 Task: Open Card Animal Rights Review in Board Product Feedback Collection and Analysis to Workspace Employee Assistance Programs and add a team member Softage.1@softage.net, a label Yellow, a checklist Hydroelectric Power, an attachment from your google drive, a color Yellow and finally, add a card description 'Plan and execute company team-building conference with team-building activities on creativity and innovation' and a comment 'Let us approach this task with a sense of urgency and importance, recognizing its impact on the overall project.'. Add a start date 'Jan 05, 1900' with a due date 'Jan 12, 1900'
Action: Mouse moved to (80, 285)
Screenshot: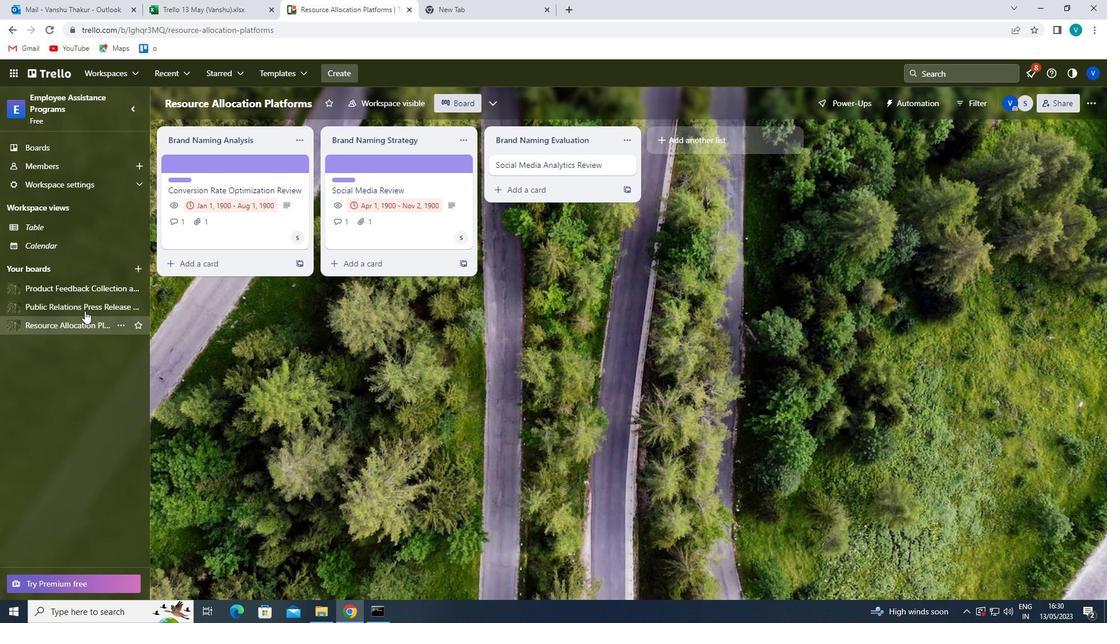 
Action: Mouse pressed left at (80, 285)
Screenshot: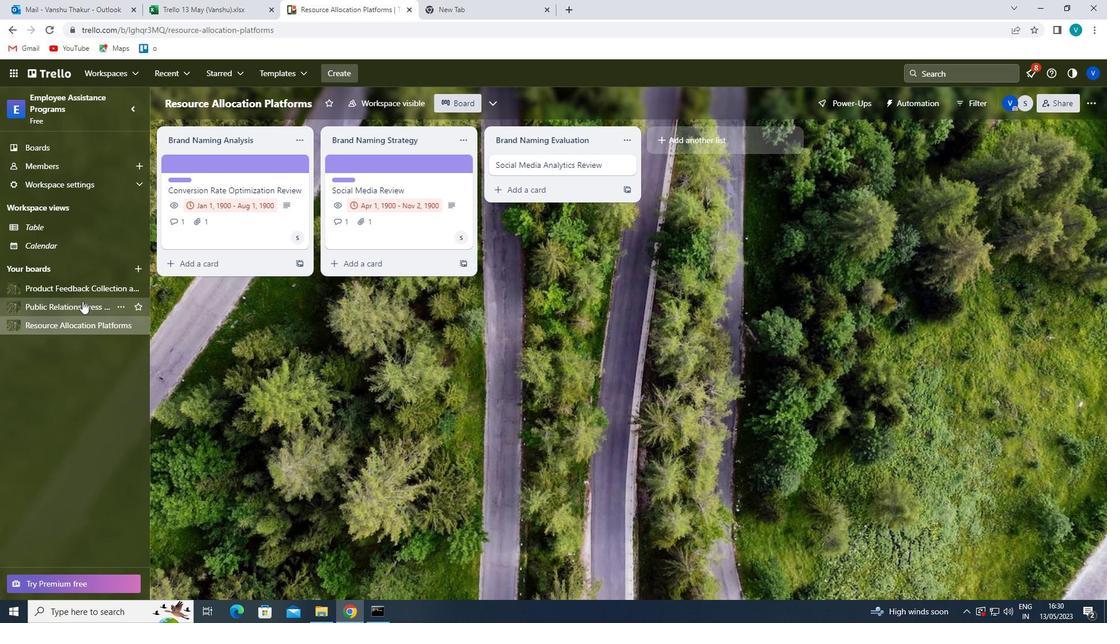
Action: Mouse moved to (407, 159)
Screenshot: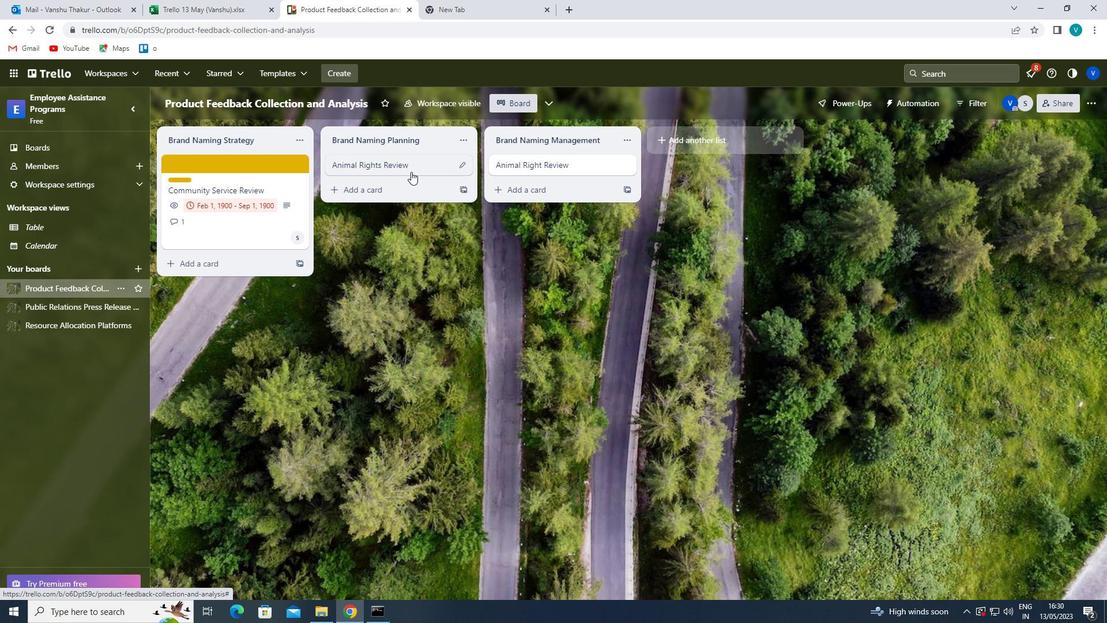 
Action: Mouse pressed left at (407, 159)
Screenshot: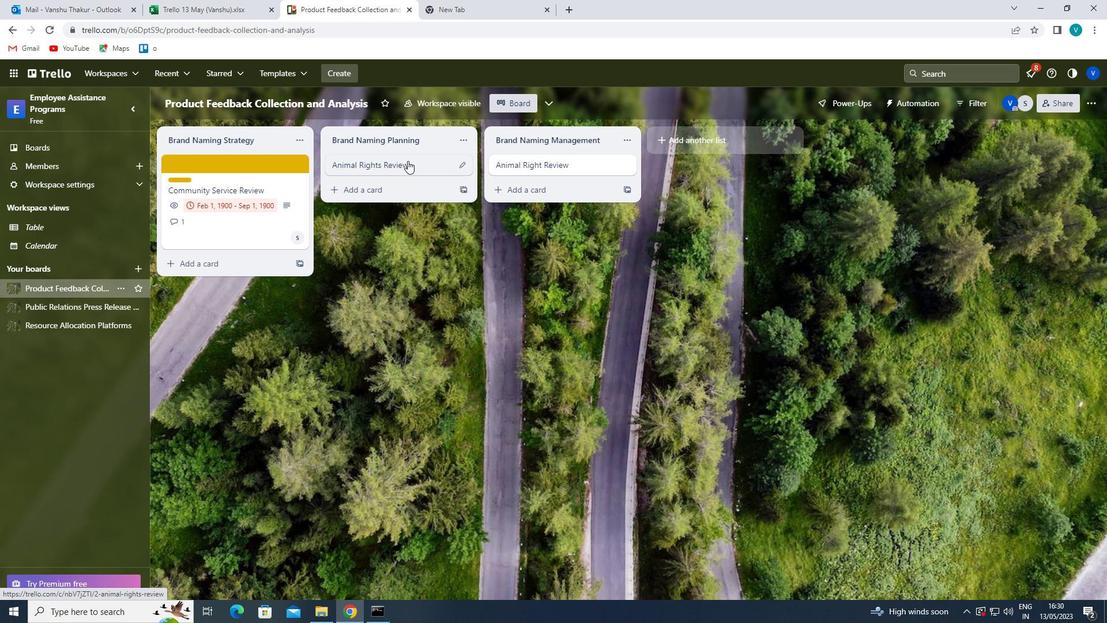 
Action: Mouse moved to (684, 200)
Screenshot: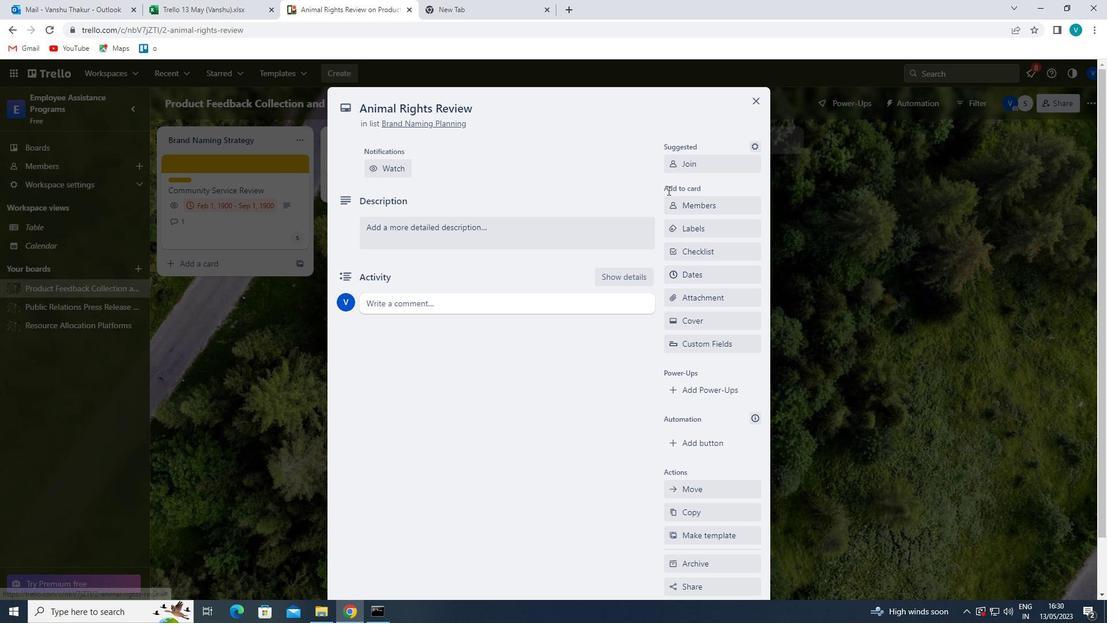 
Action: Mouse pressed left at (684, 200)
Screenshot: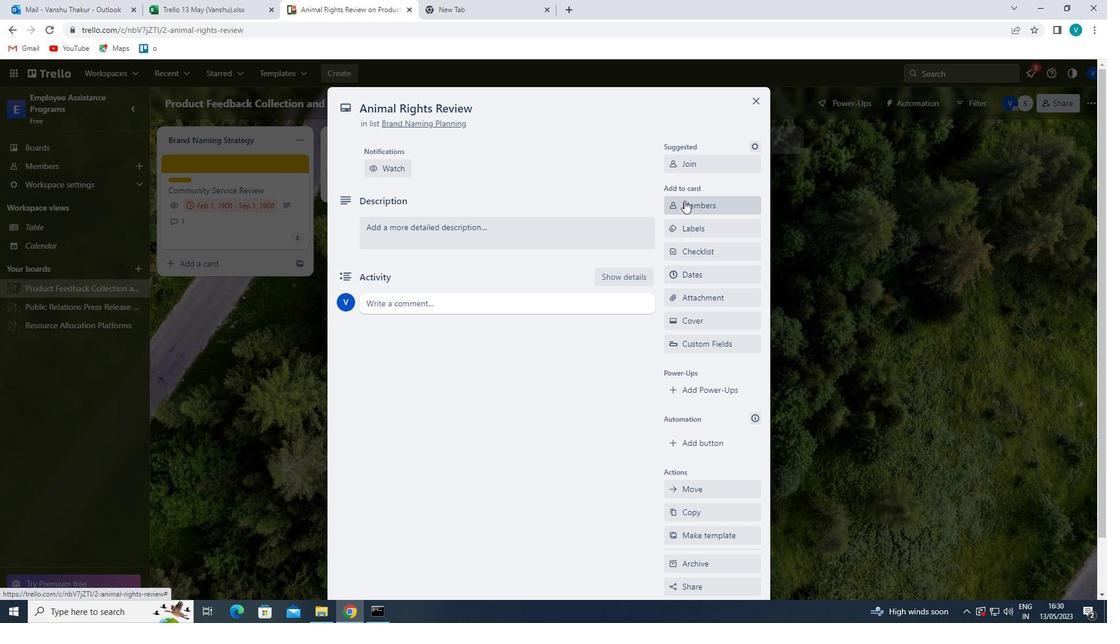 
Action: Mouse moved to (682, 249)
Screenshot: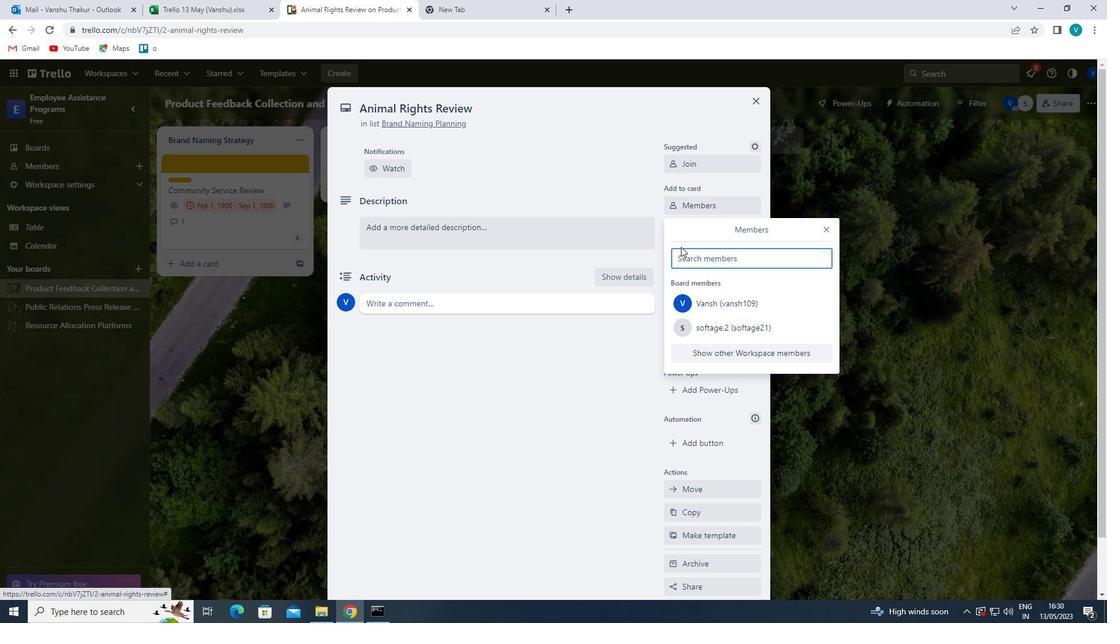 
Action: Mouse pressed left at (682, 249)
Screenshot: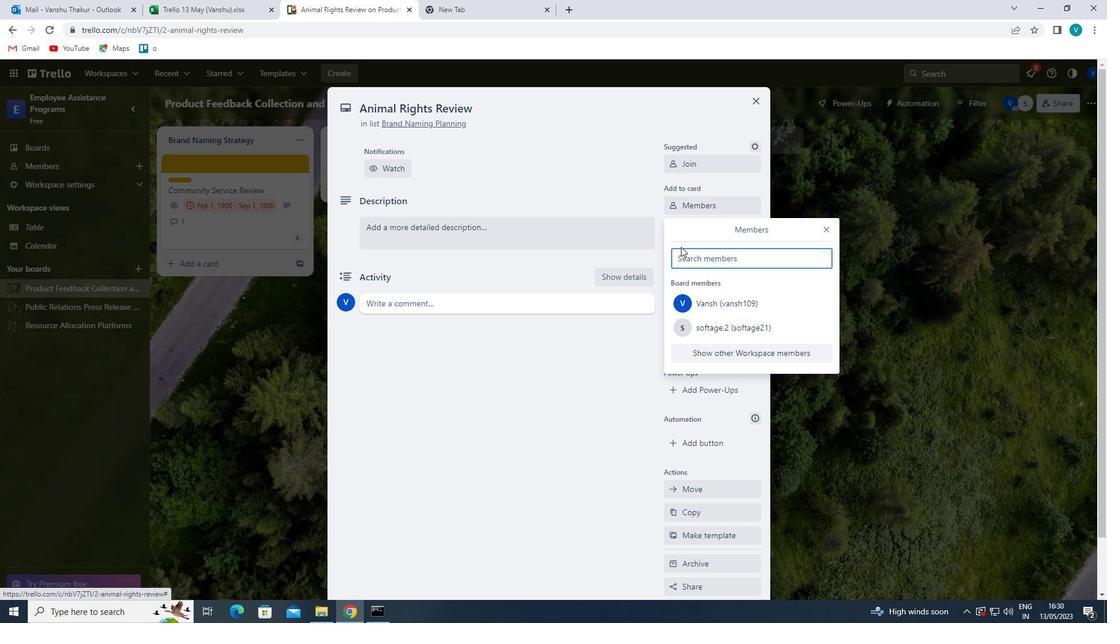 
Action: Key pressed <Key.shift>SOFT
Screenshot: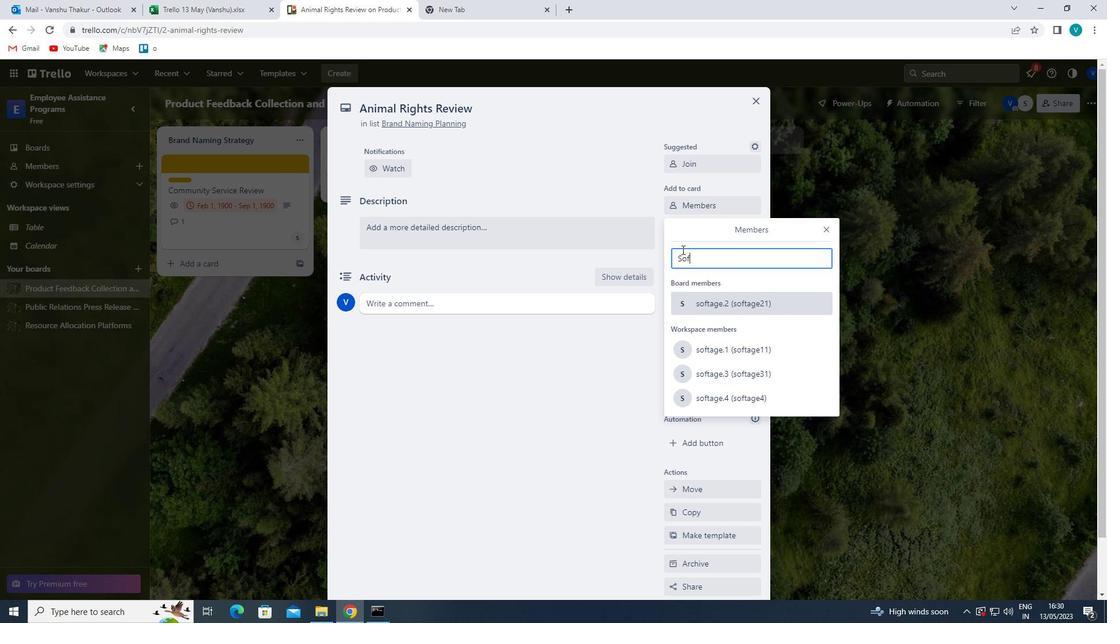 
Action: Mouse moved to (707, 344)
Screenshot: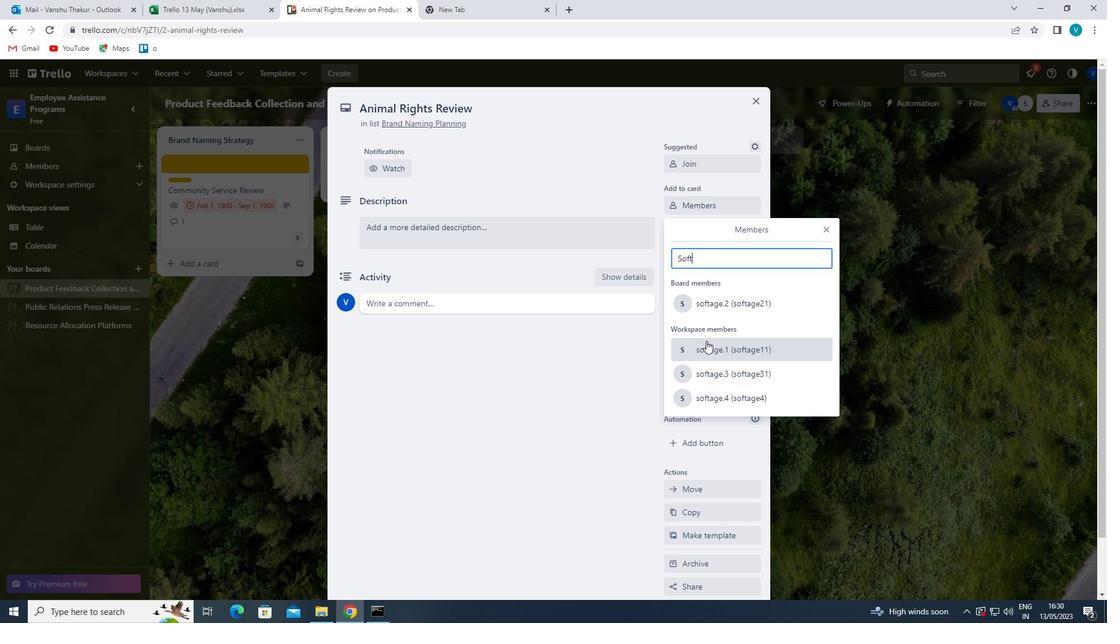 
Action: Mouse pressed left at (707, 344)
Screenshot: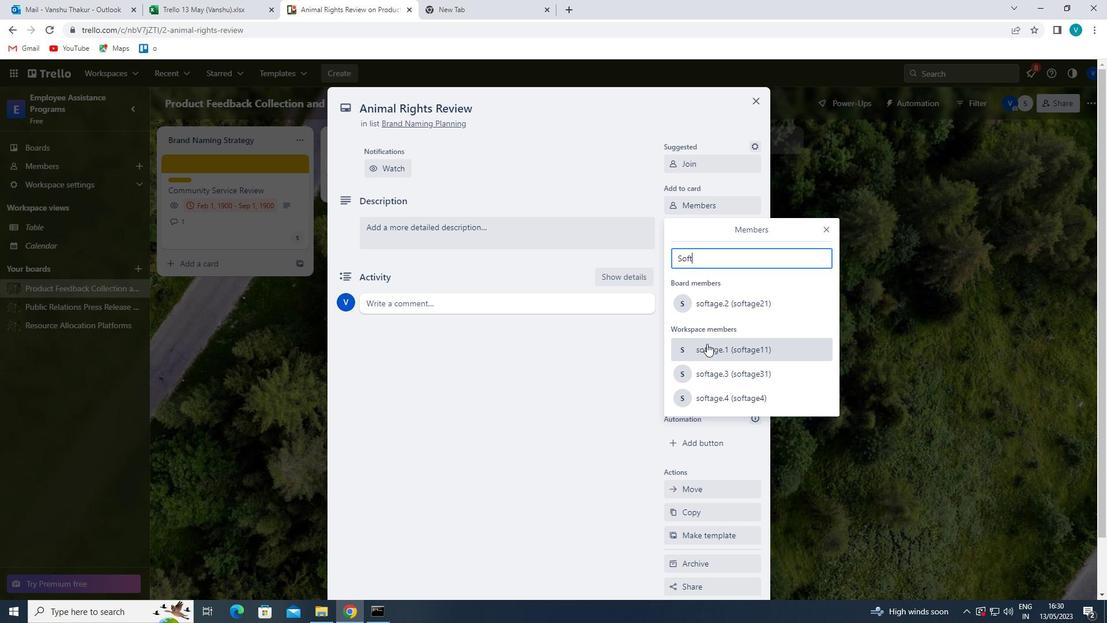 
Action: Mouse moved to (826, 226)
Screenshot: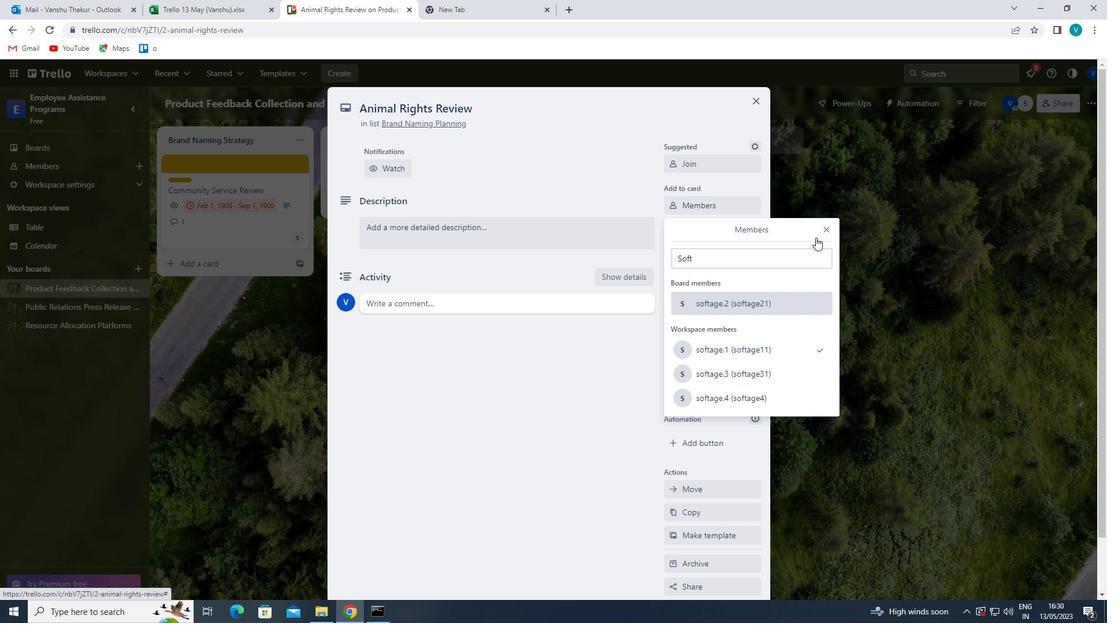
Action: Mouse pressed left at (826, 226)
Screenshot: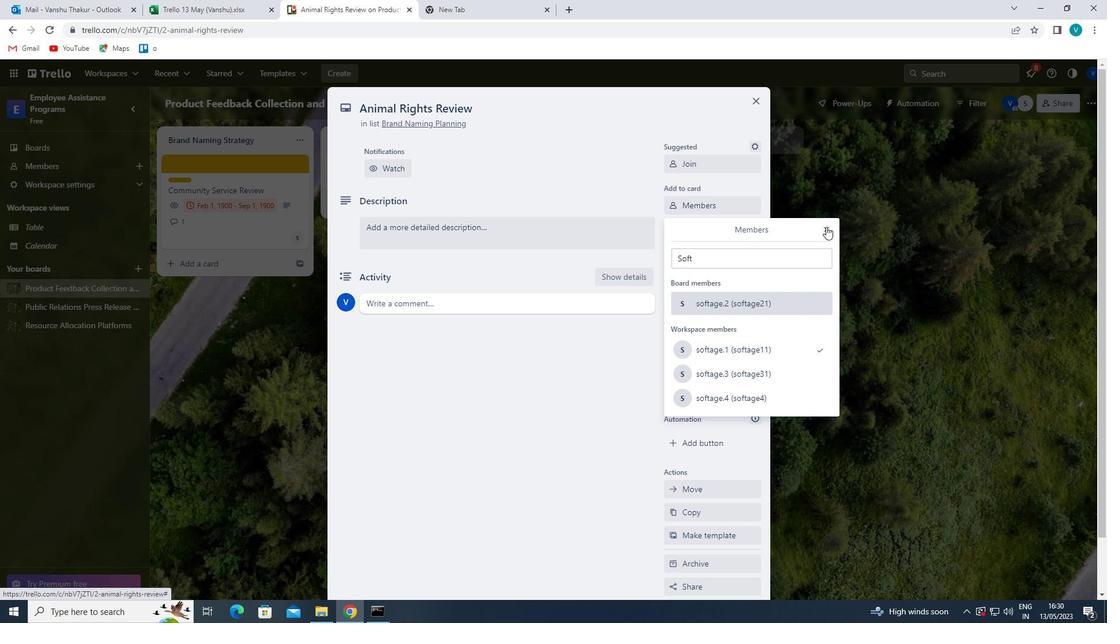 
Action: Mouse moved to (717, 226)
Screenshot: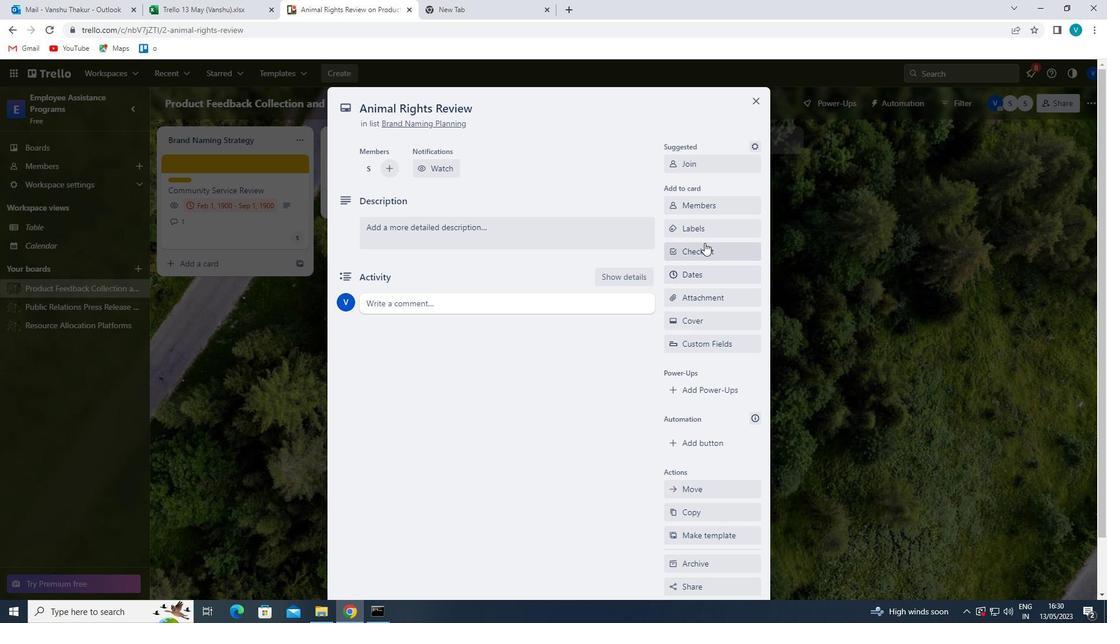 
Action: Mouse pressed left at (717, 226)
Screenshot: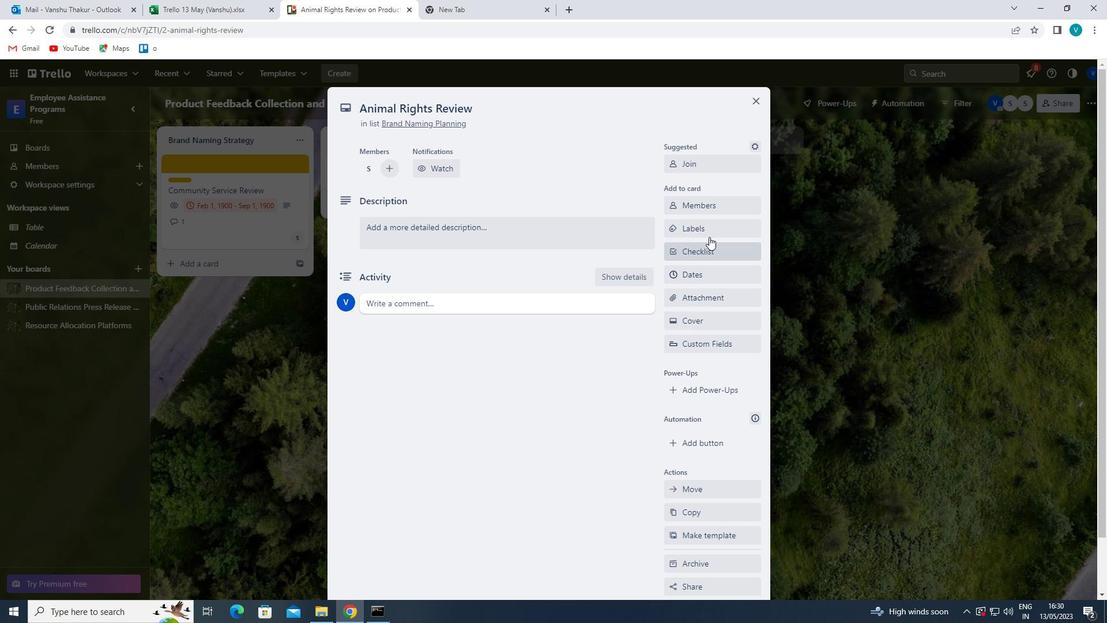 
Action: Mouse moved to (714, 345)
Screenshot: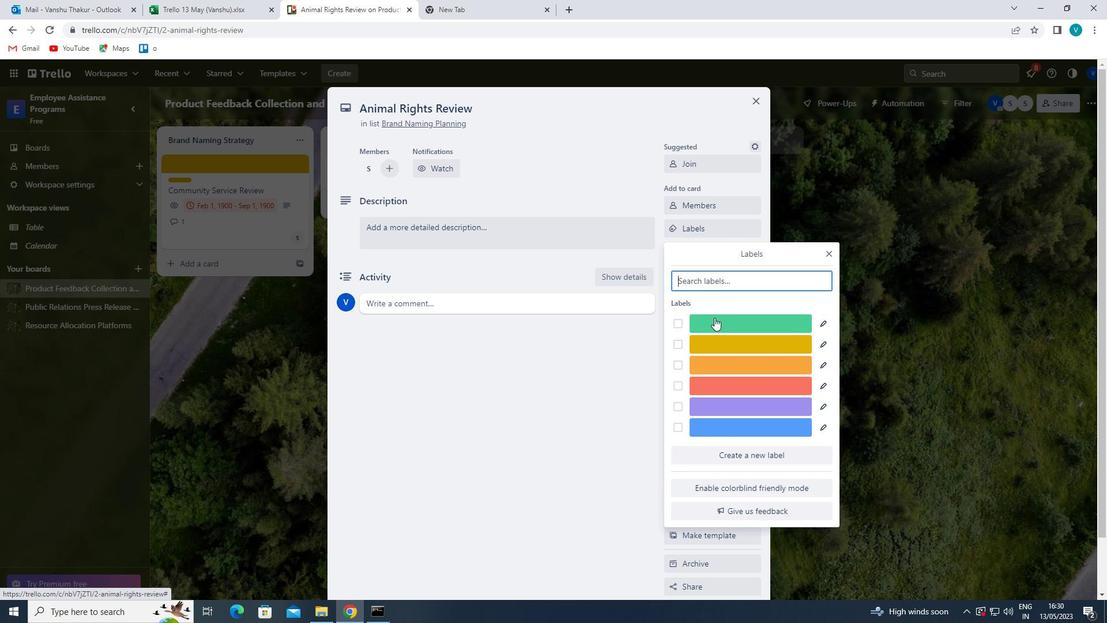 
Action: Mouse pressed left at (714, 345)
Screenshot: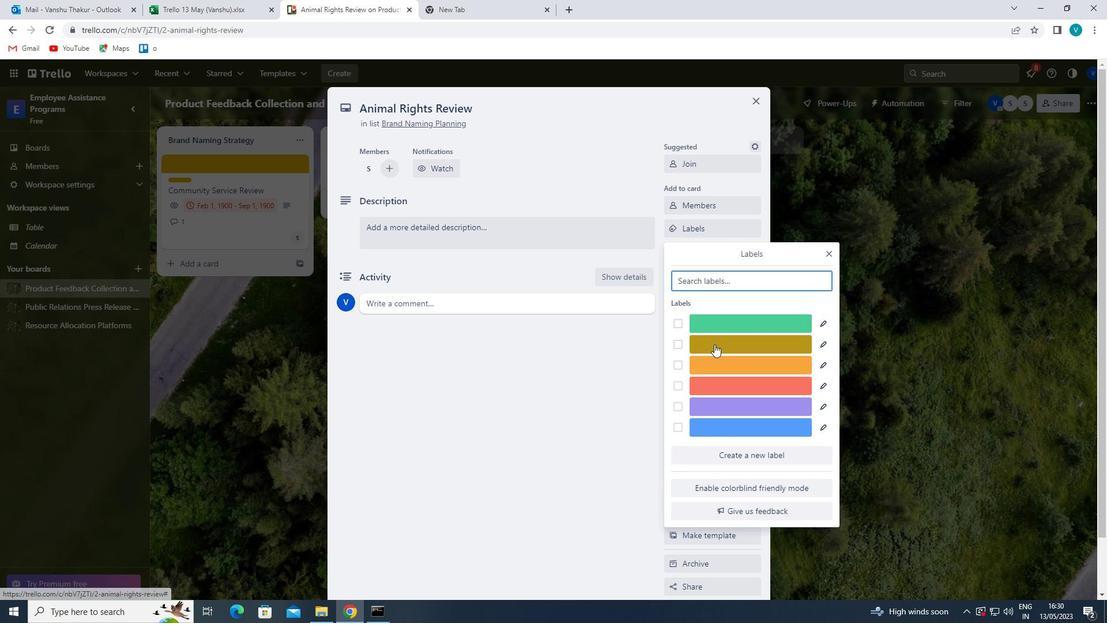
Action: Mouse moved to (829, 254)
Screenshot: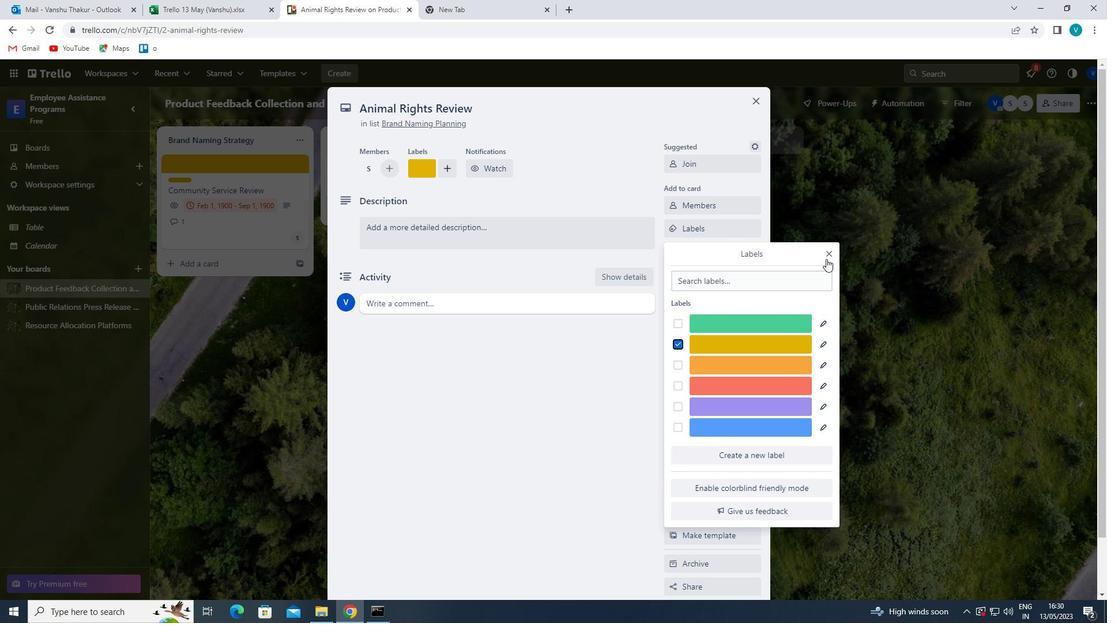 
Action: Mouse pressed left at (829, 254)
Screenshot: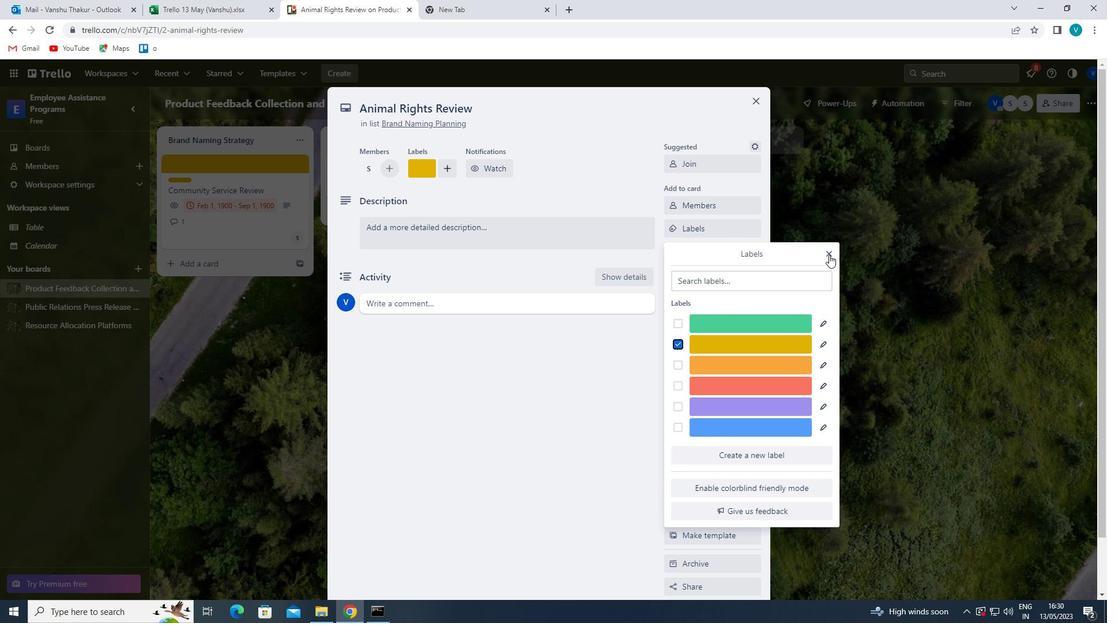 
Action: Mouse moved to (713, 252)
Screenshot: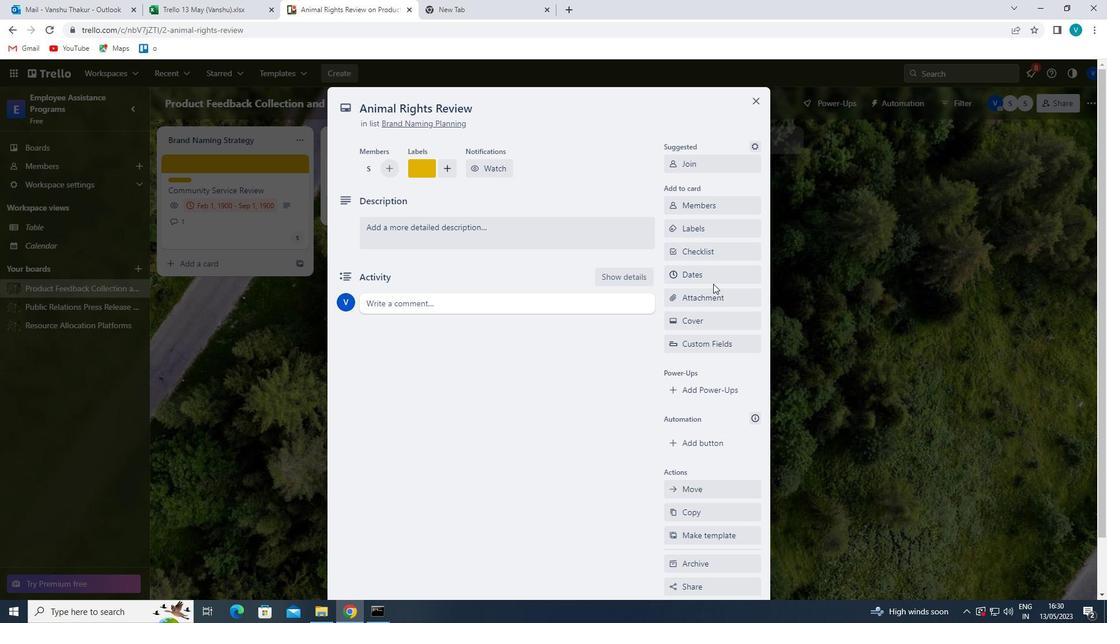 
Action: Mouse pressed left at (713, 252)
Screenshot: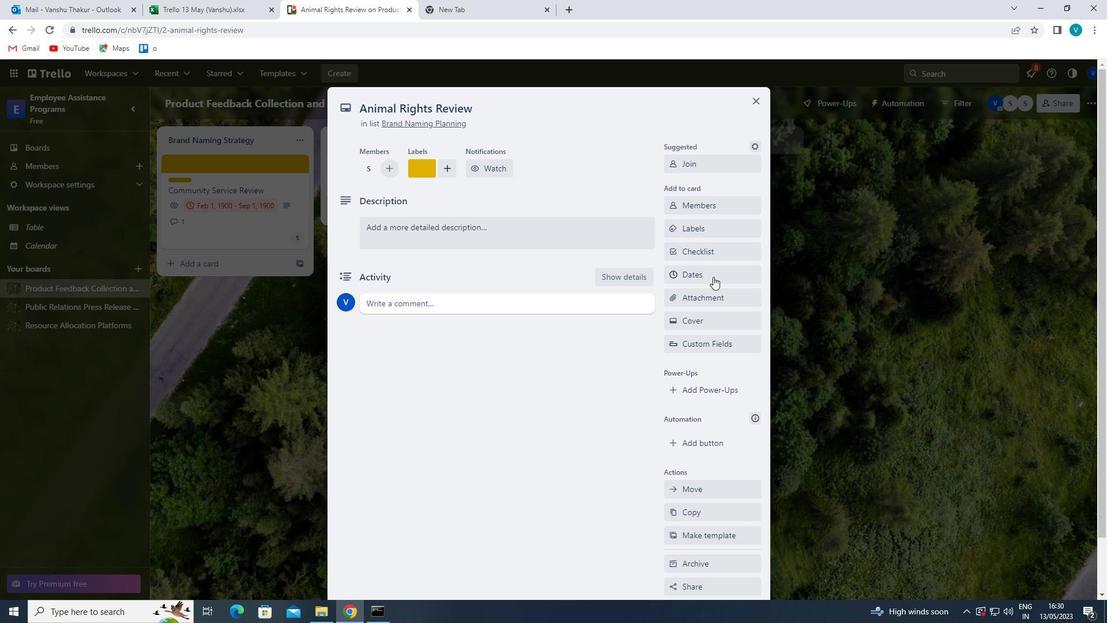 
Action: Mouse moved to (624, 308)
Screenshot: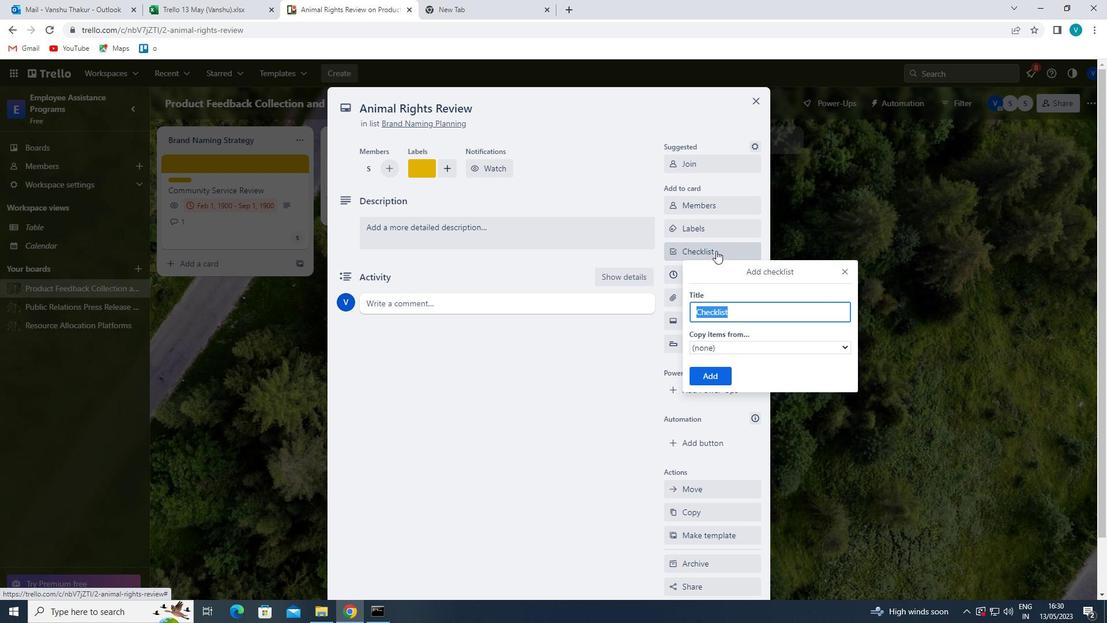 
Action: Key pressed <Key.shift>H
Screenshot: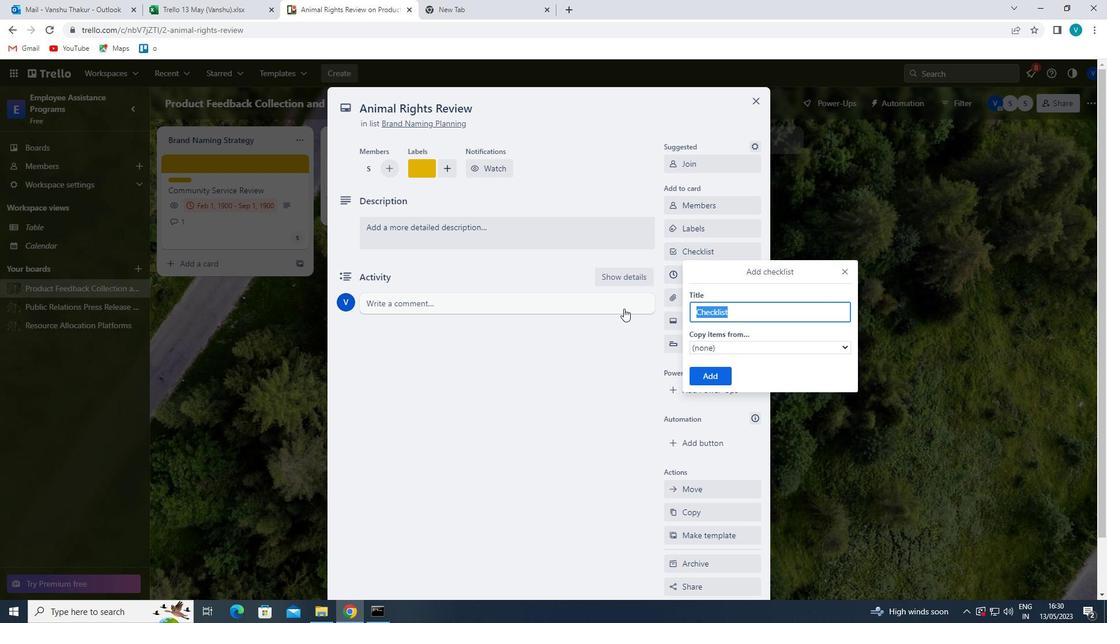
Action: Mouse moved to (773, 385)
Screenshot: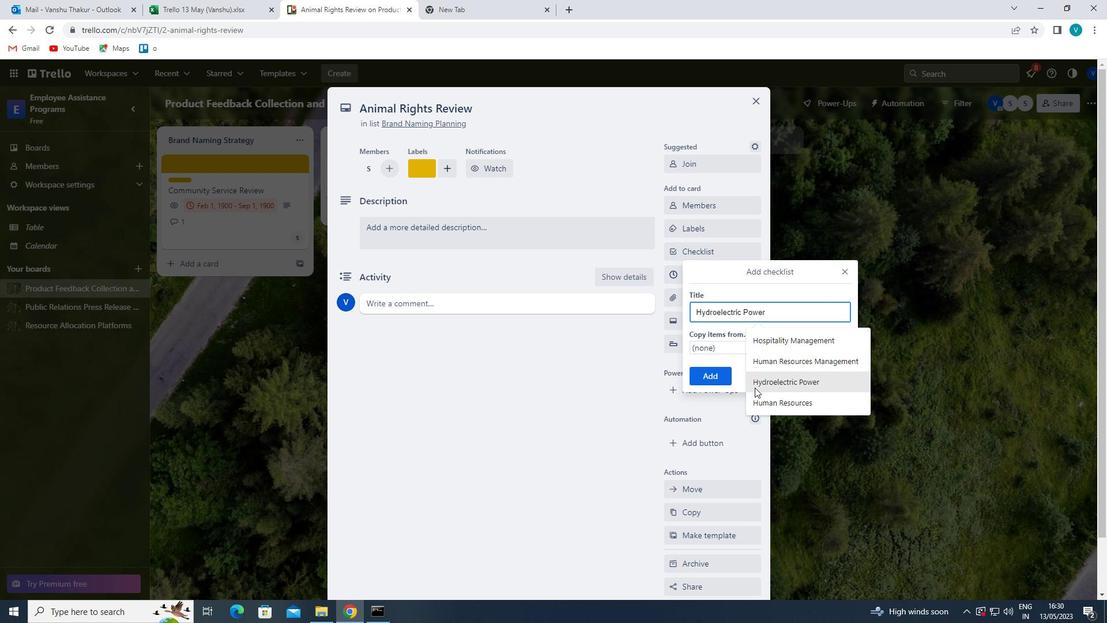 
Action: Mouse pressed left at (773, 385)
Screenshot: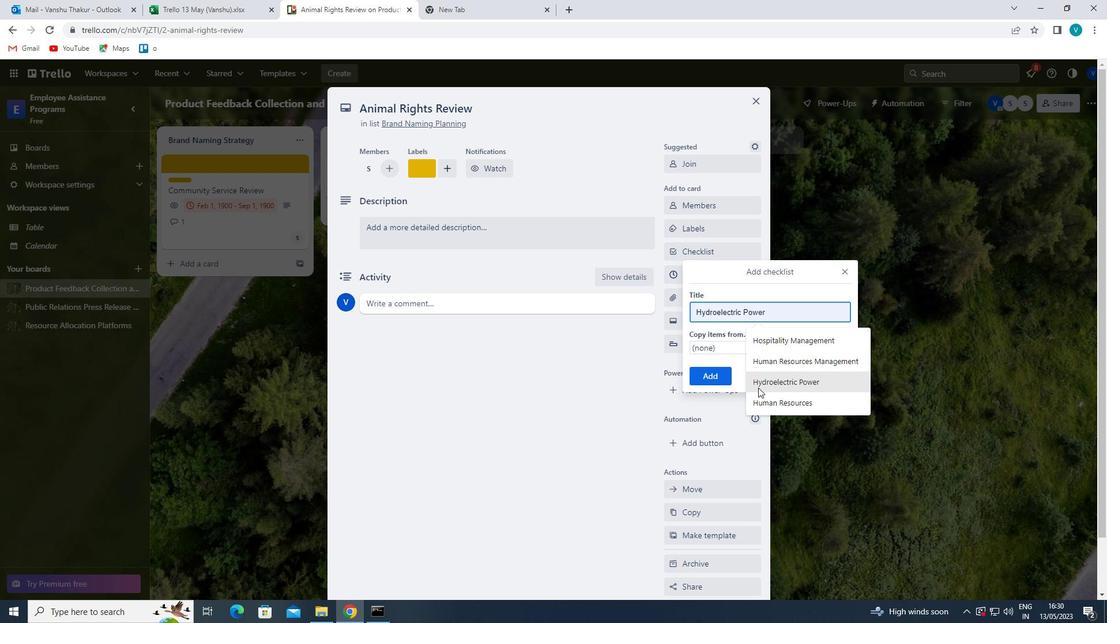 
Action: Mouse moved to (842, 269)
Screenshot: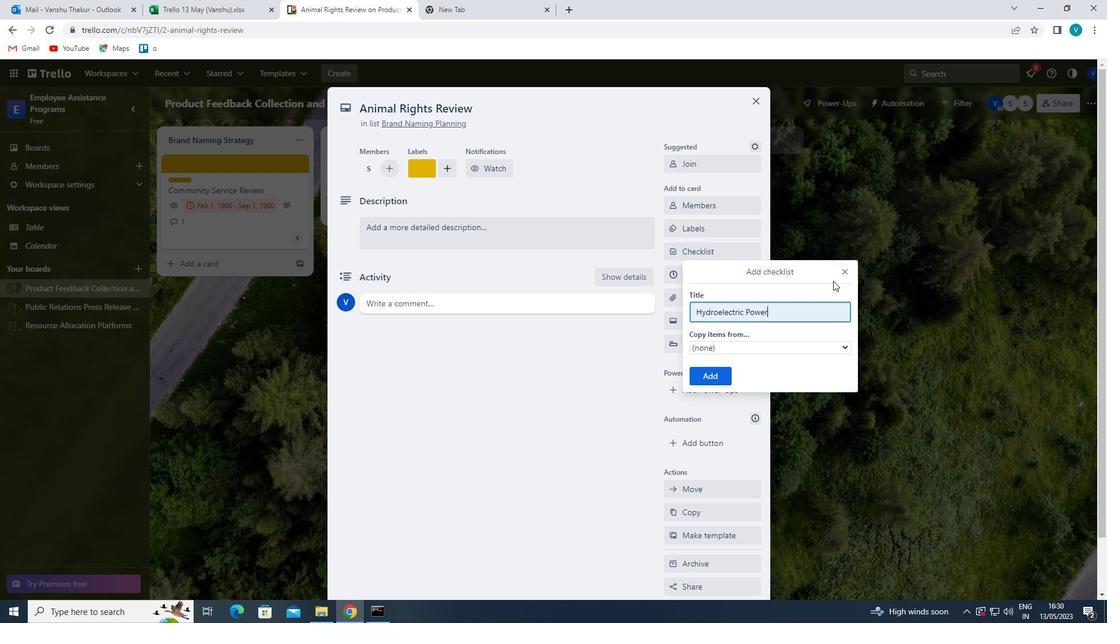 
Action: Mouse pressed left at (842, 269)
Screenshot: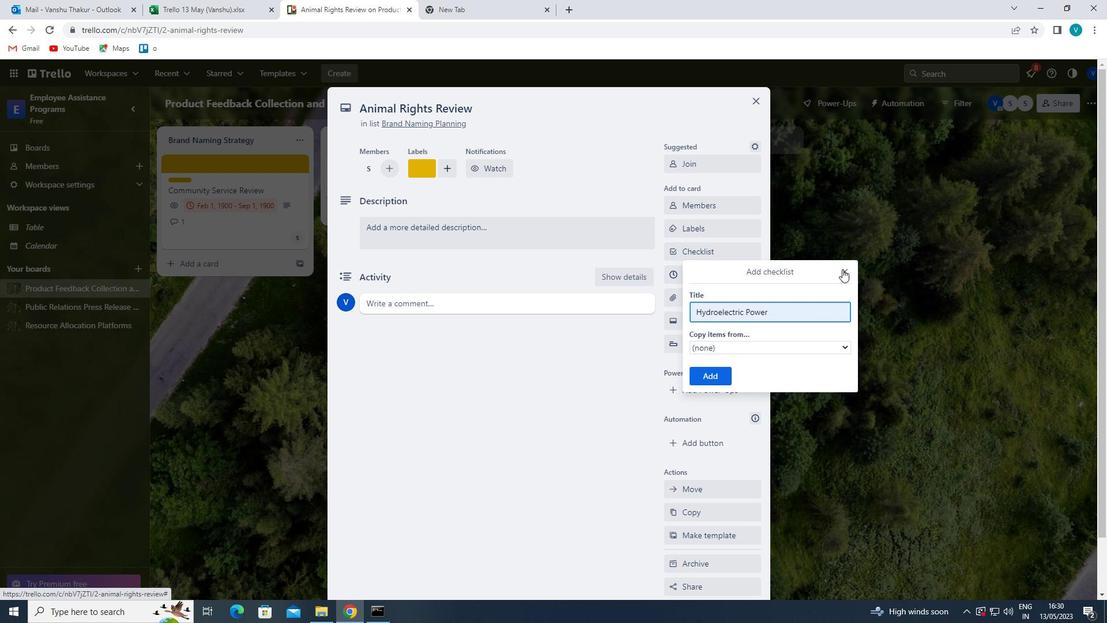 
Action: Mouse moved to (730, 294)
Screenshot: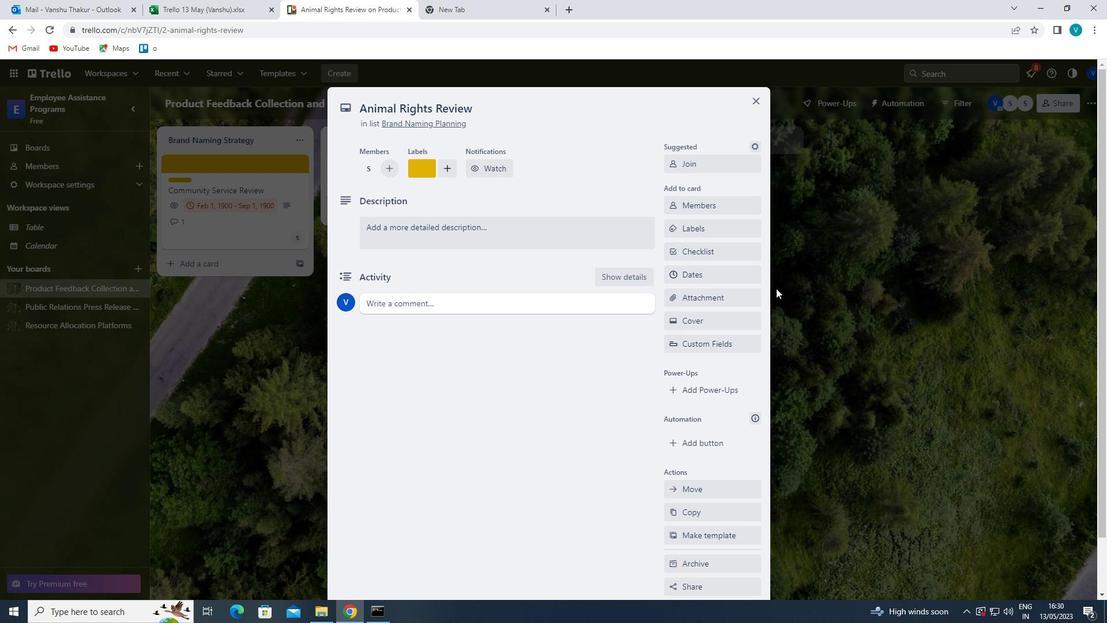
Action: Mouse pressed left at (730, 294)
Screenshot: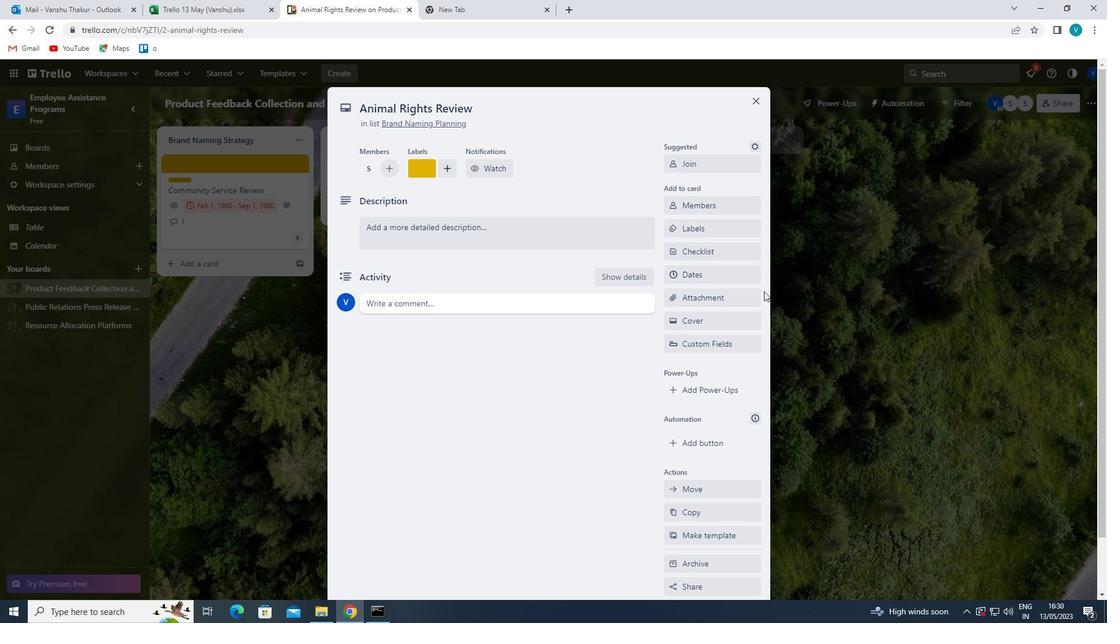 
Action: Mouse moved to (687, 382)
Screenshot: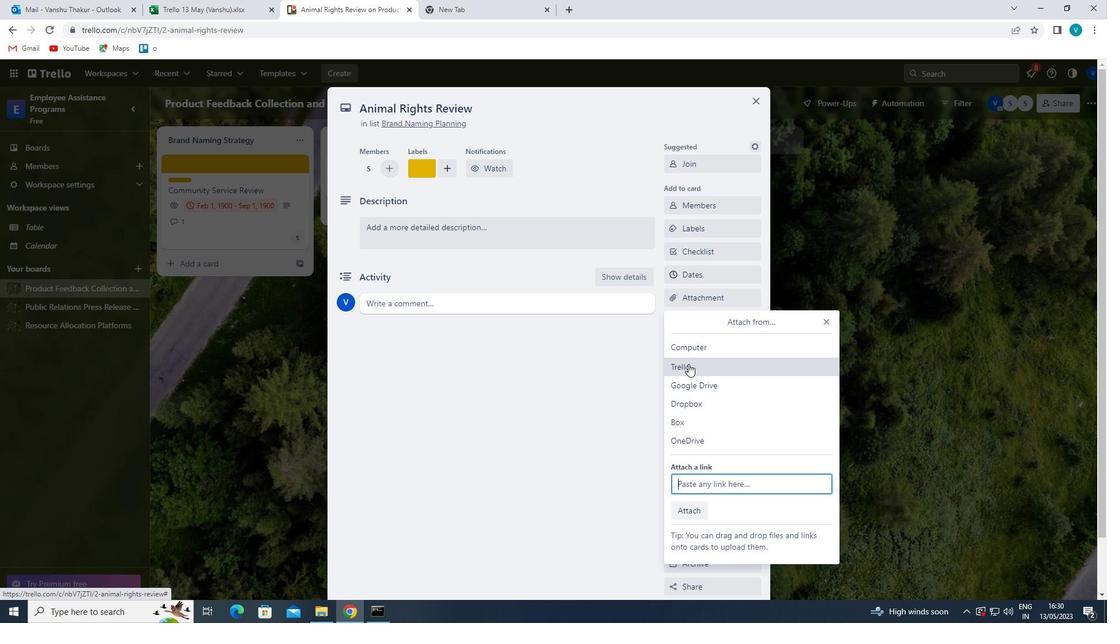 
Action: Mouse pressed left at (687, 382)
Screenshot: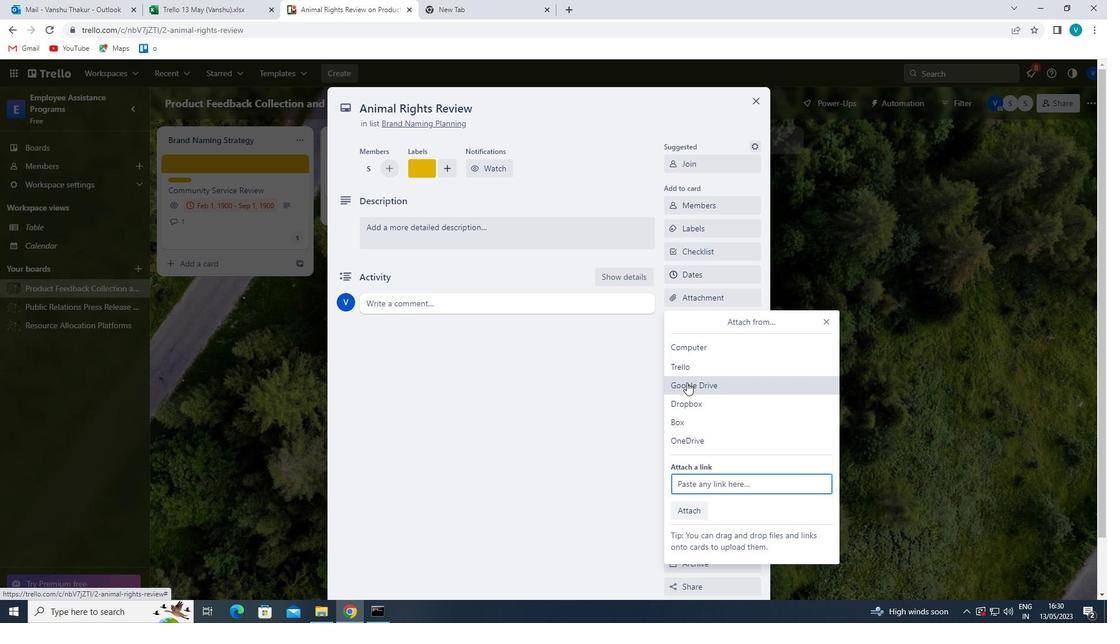 
Action: Mouse moved to (639, 331)
Screenshot: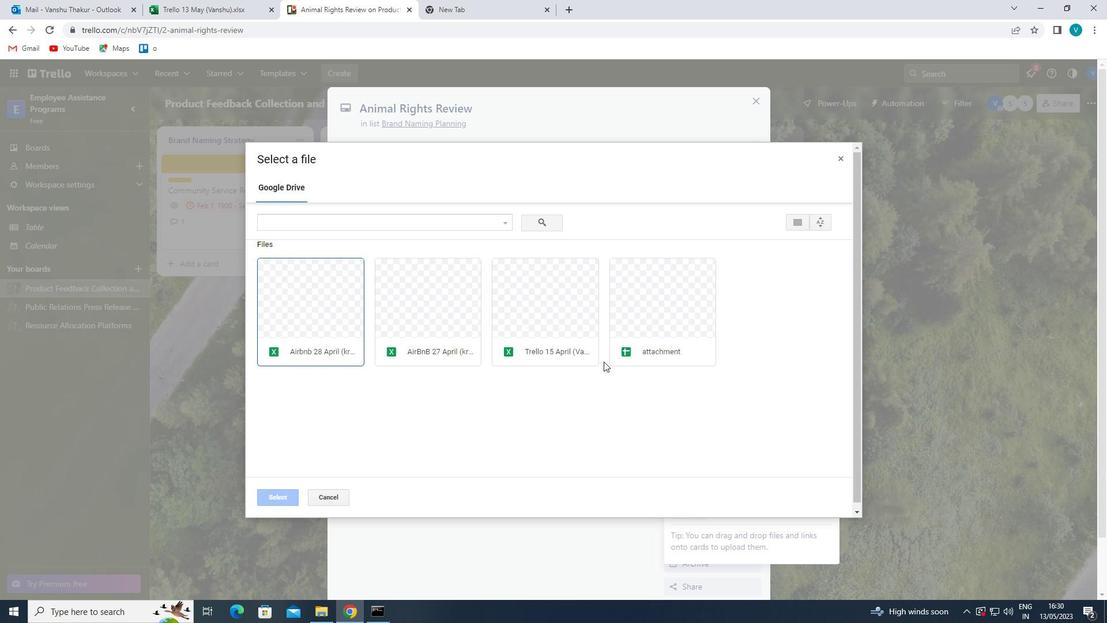 
Action: Mouse pressed left at (639, 331)
Screenshot: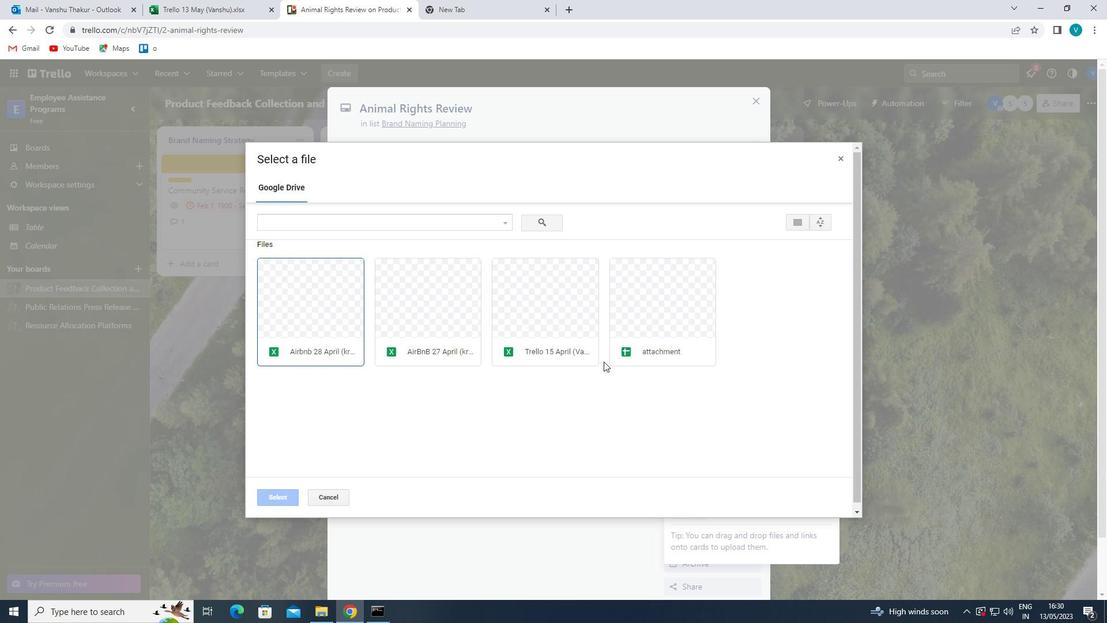 
Action: Mouse moved to (279, 495)
Screenshot: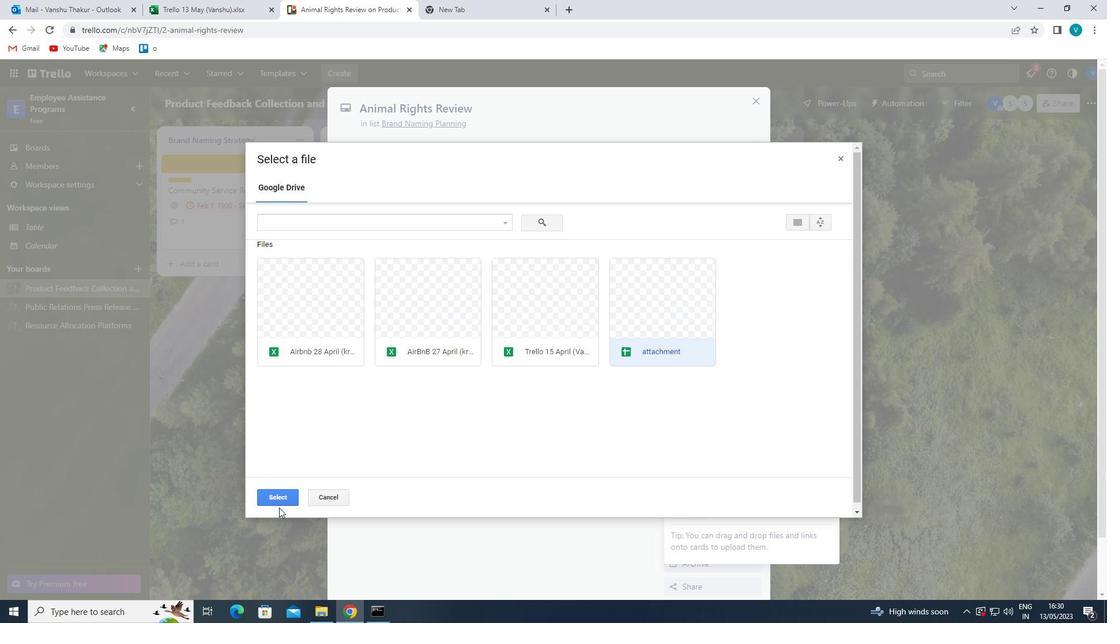 
Action: Mouse pressed left at (279, 495)
Screenshot: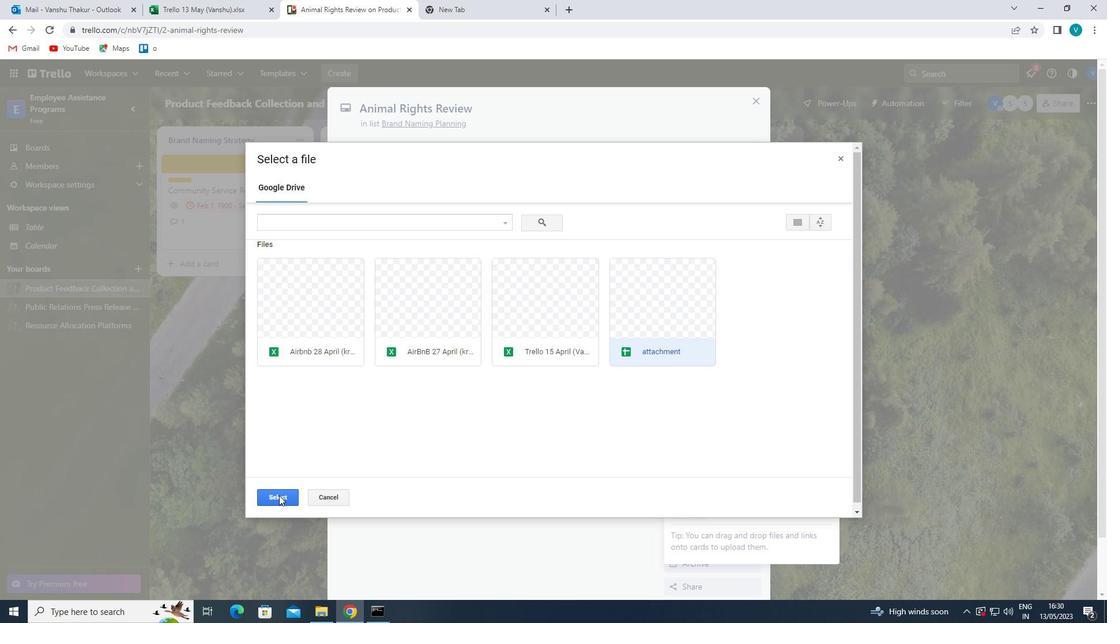 
Action: Mouse moved to (711, 321)
Screenshot: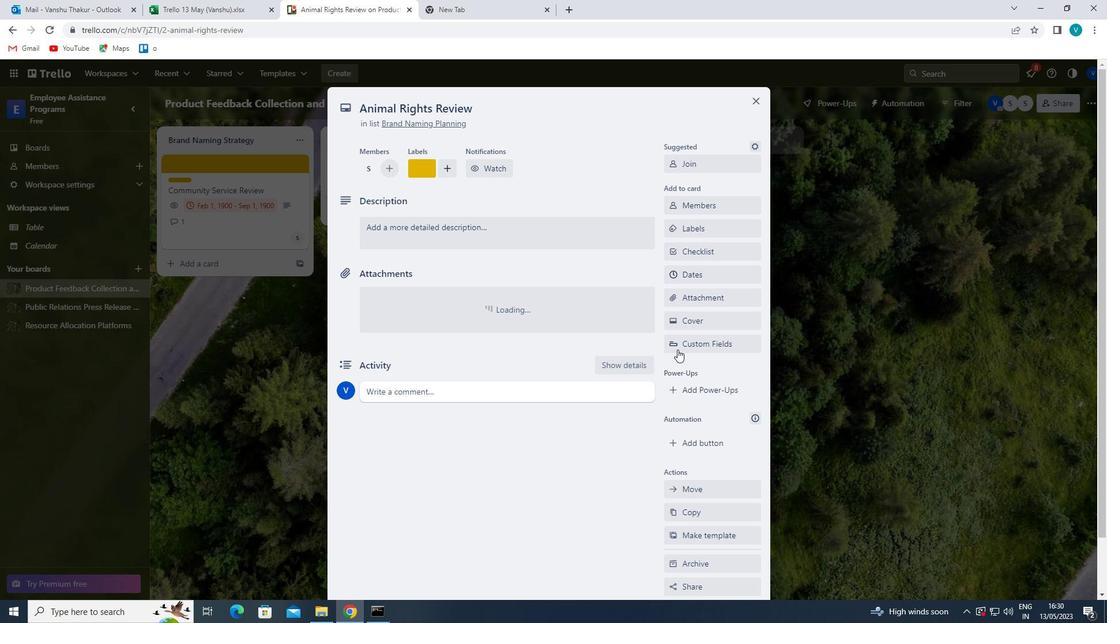 
Action: Mouse pressed left at (711, 321)
Screenshot: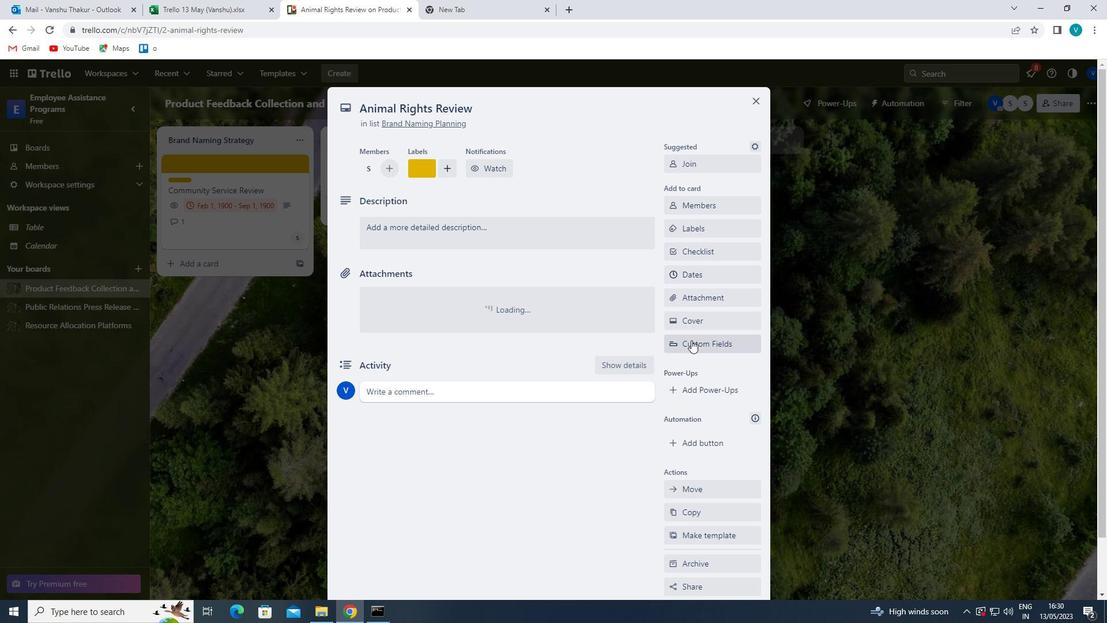 
Action: Mouse moved to (721, 370)
Screenshot: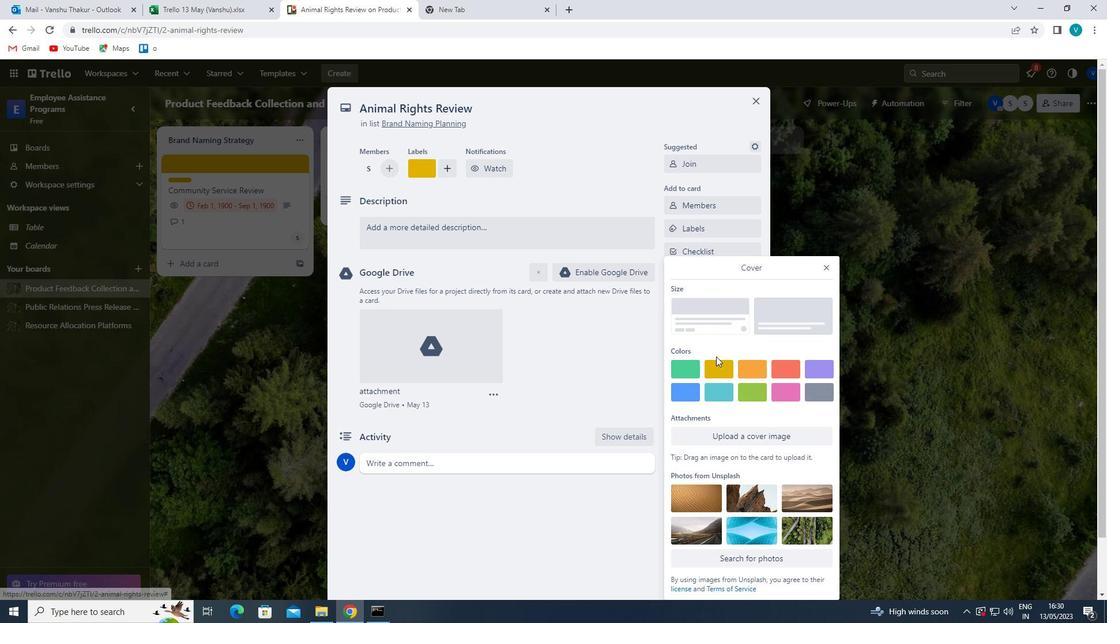 
Action: Mouse pressed left at (721, 370)
Screenshot: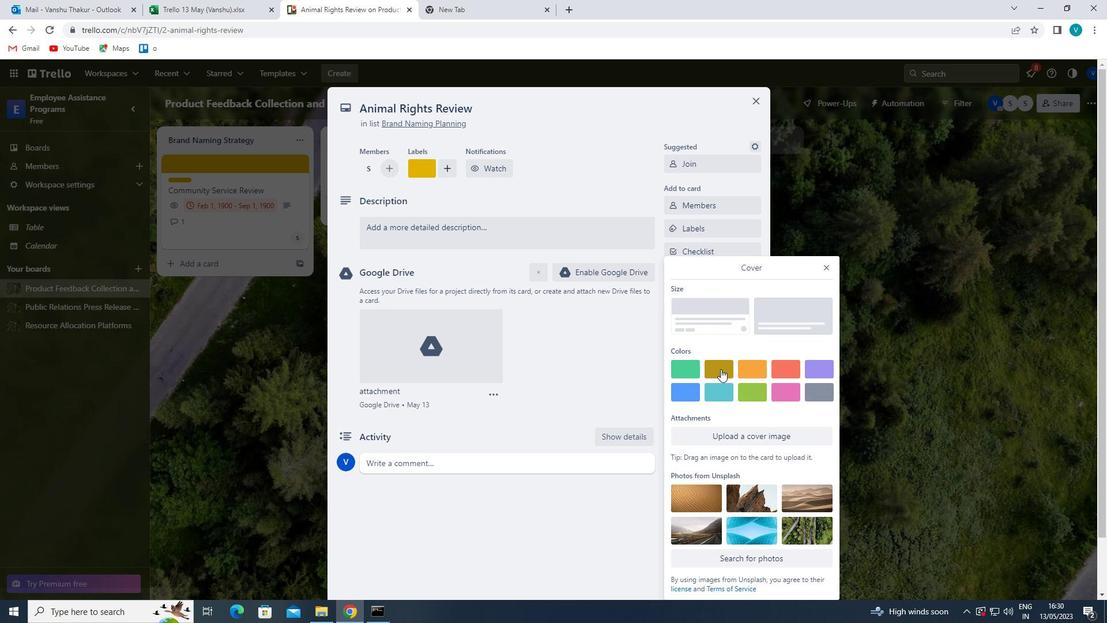 
Action: Mouse moved to (824, 246)
Screenshot: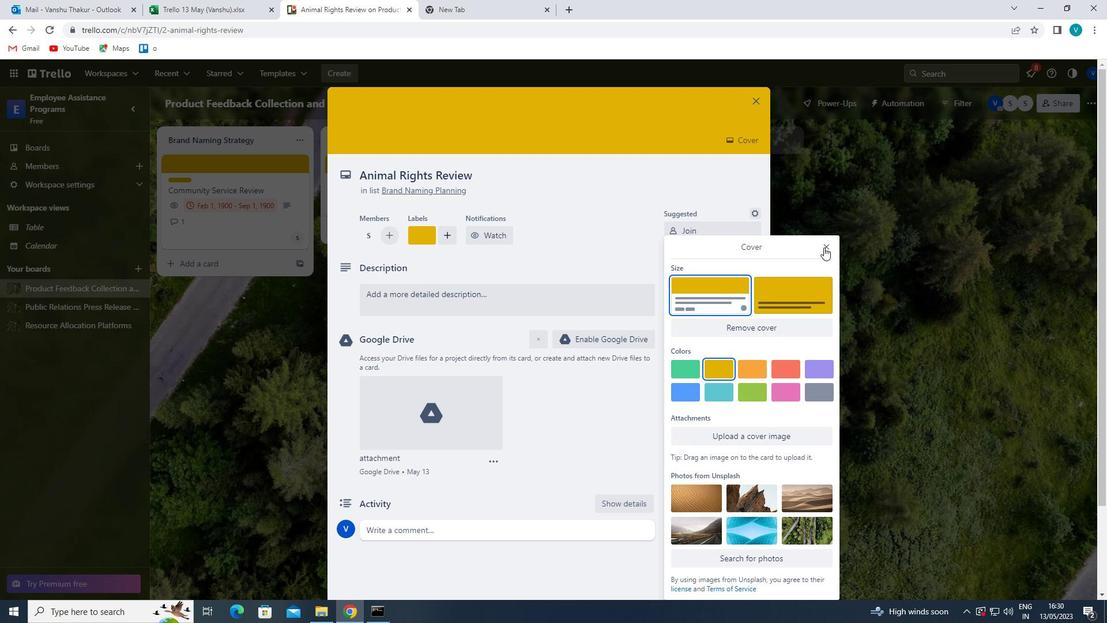 
Action: Mouse pressed left at (824, 246)
Screenshot: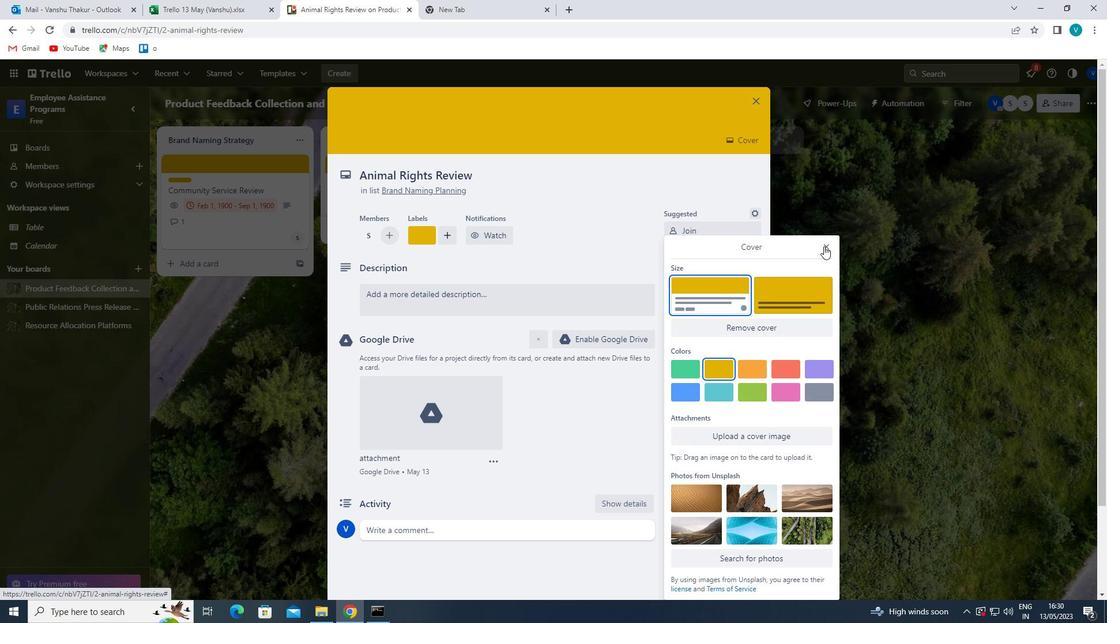 
Action: Mouse moved to (521, 300)
Screenshot: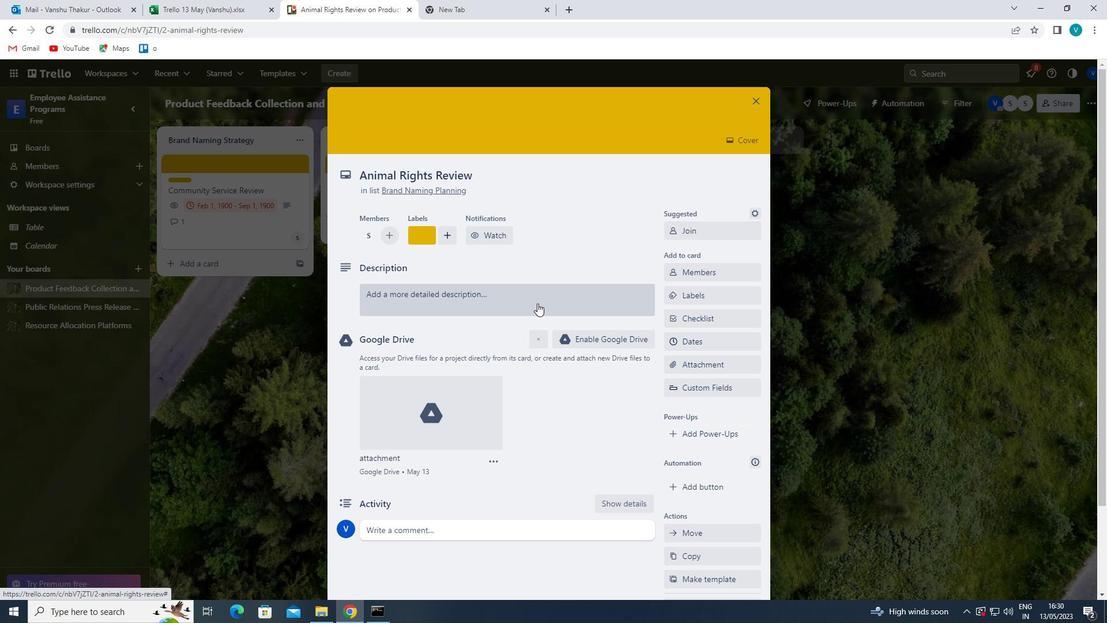 
Action: Mouse pressed left at (521, 300)
Screenshot: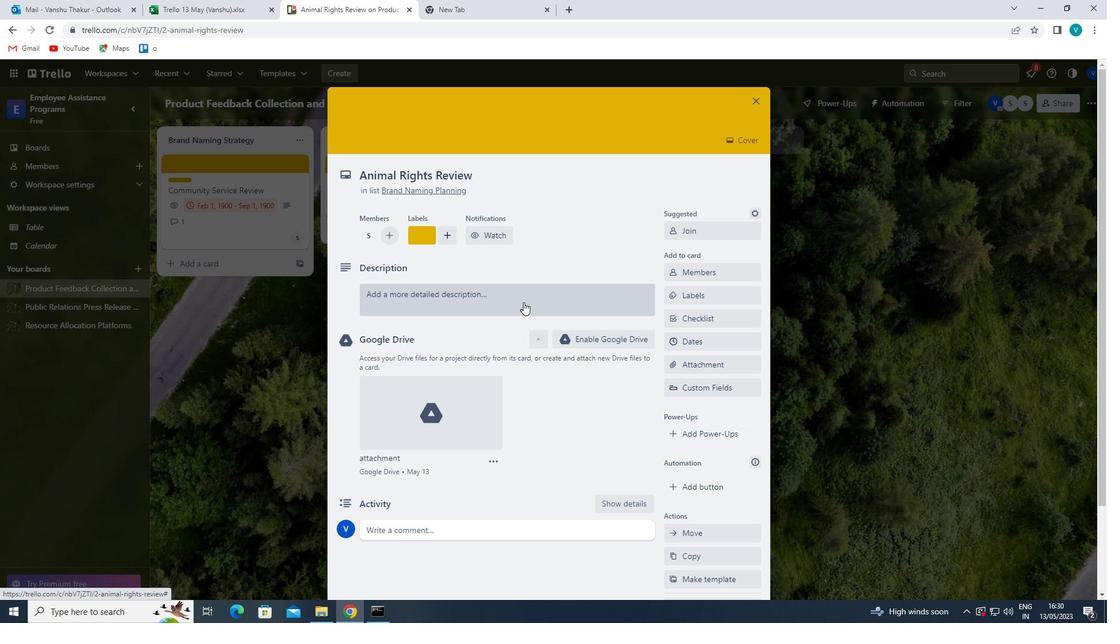 
Action: Key pressed '<Key.shift>PLAN<Key.space>AND<Key.space>EXECUTE<Key.space>COMPANY<Key.space>TEAM-BUILDING<Key.space>CONFERENCE<Key.space>ACTIVITIES<Key.space>ON<Key.space>CREATIVITY<Key.space>AND<Key.space>INNOVATION'
Screenshot: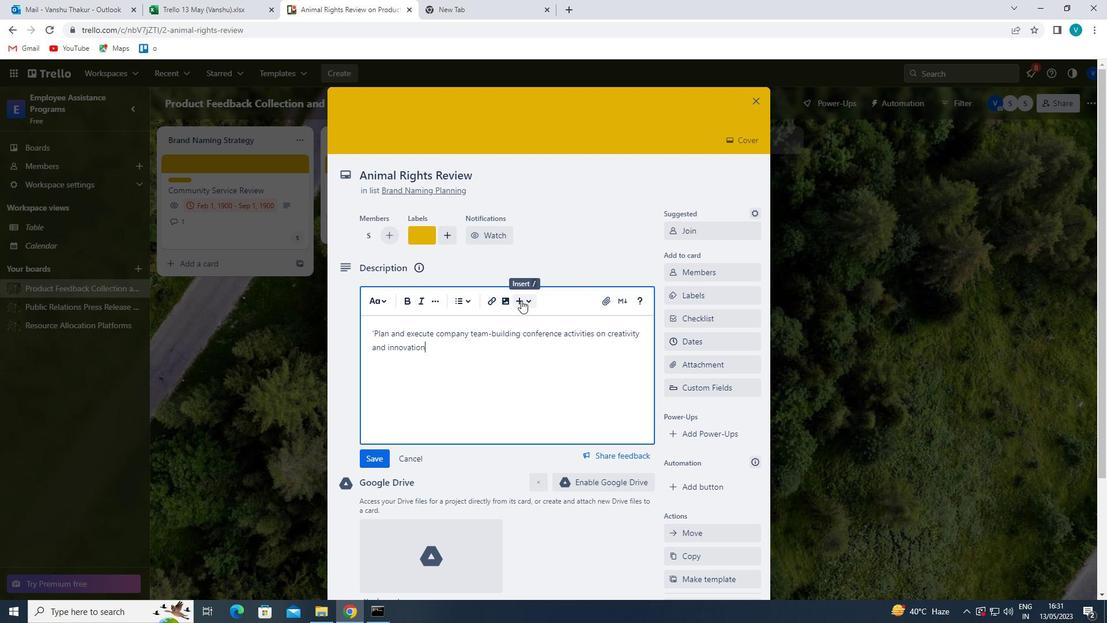 
Action: Mouse moved to (376, 450)
Screenshot: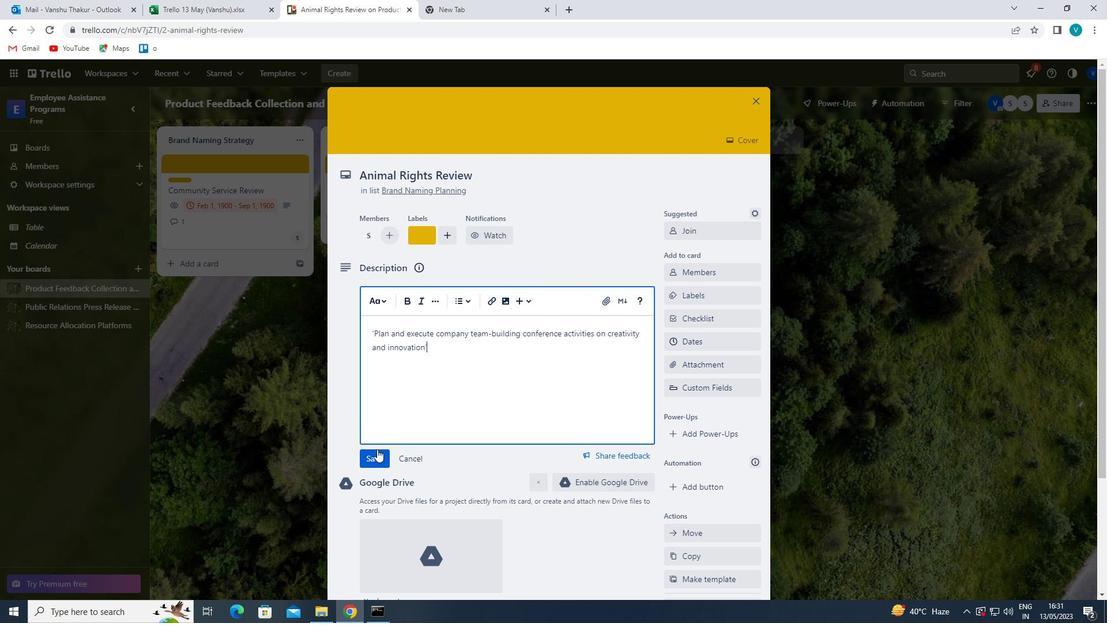 
Action: Mouse pressed left at (376, 450)
Screenshot: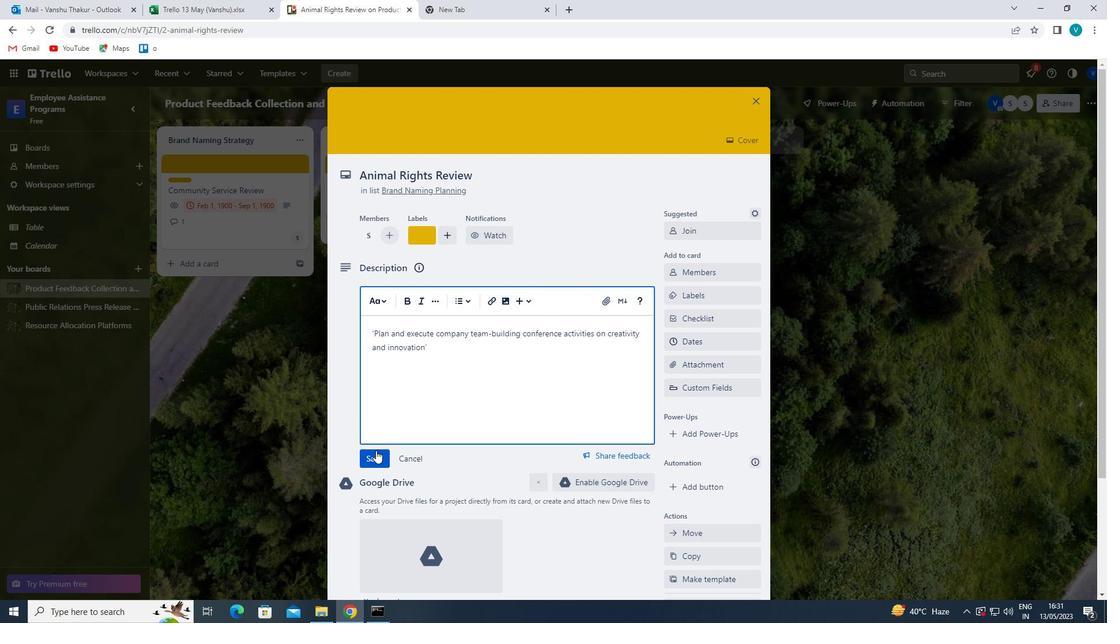 
Action: Mouse moved to (385, 445)
Screenshot: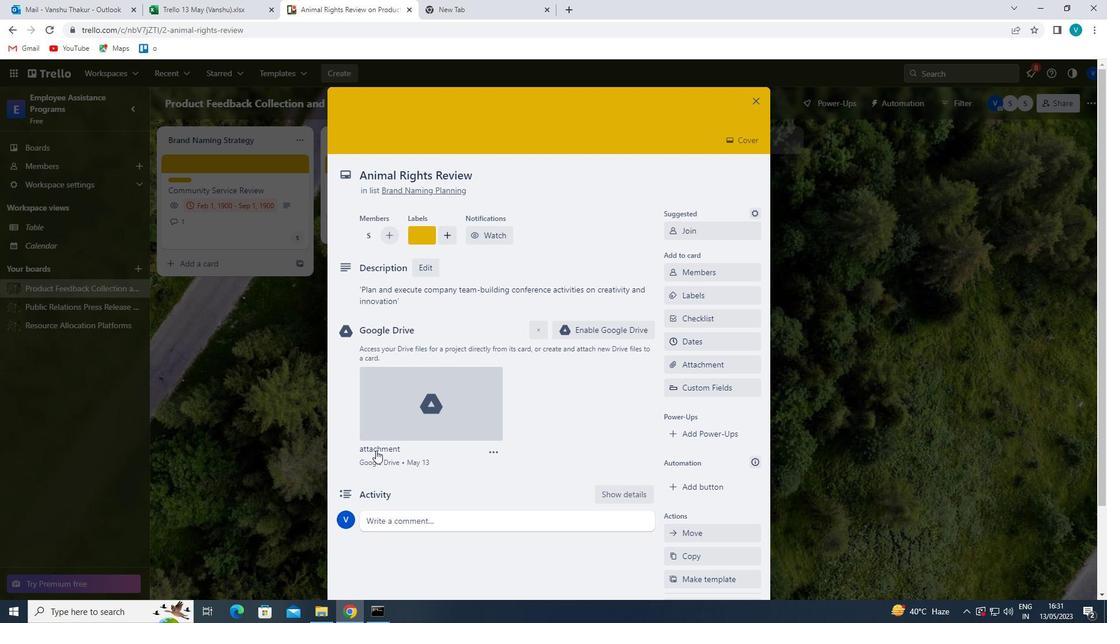 
Action: Mouse scrolled (385, 444) with delta (0, 0)
Screenshot: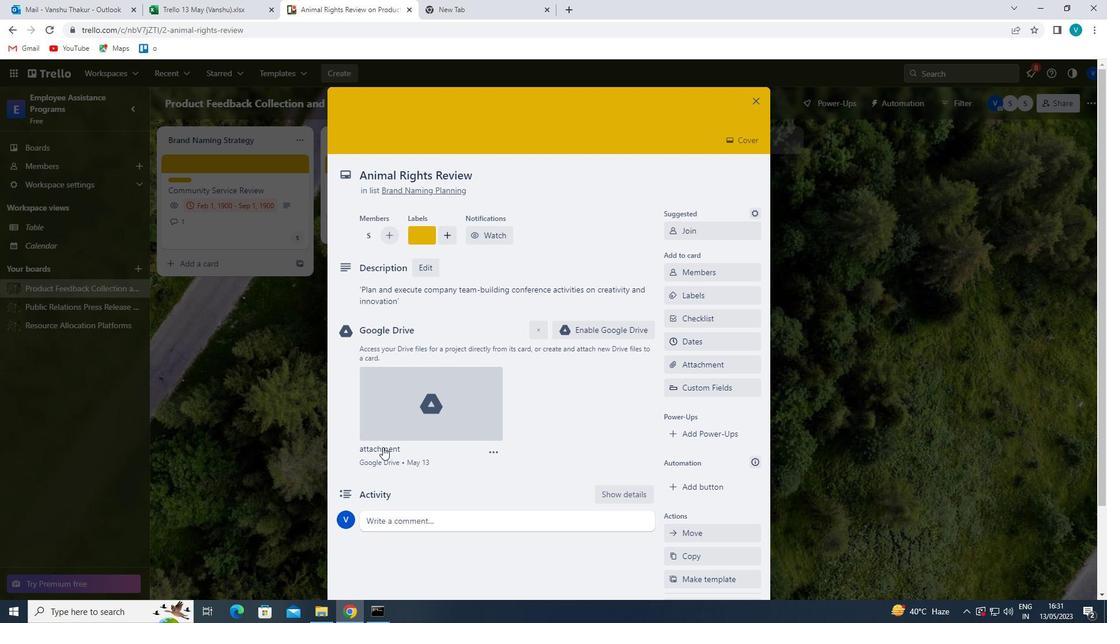 
Action: Mouse moved to (393, 462)
Screenshot: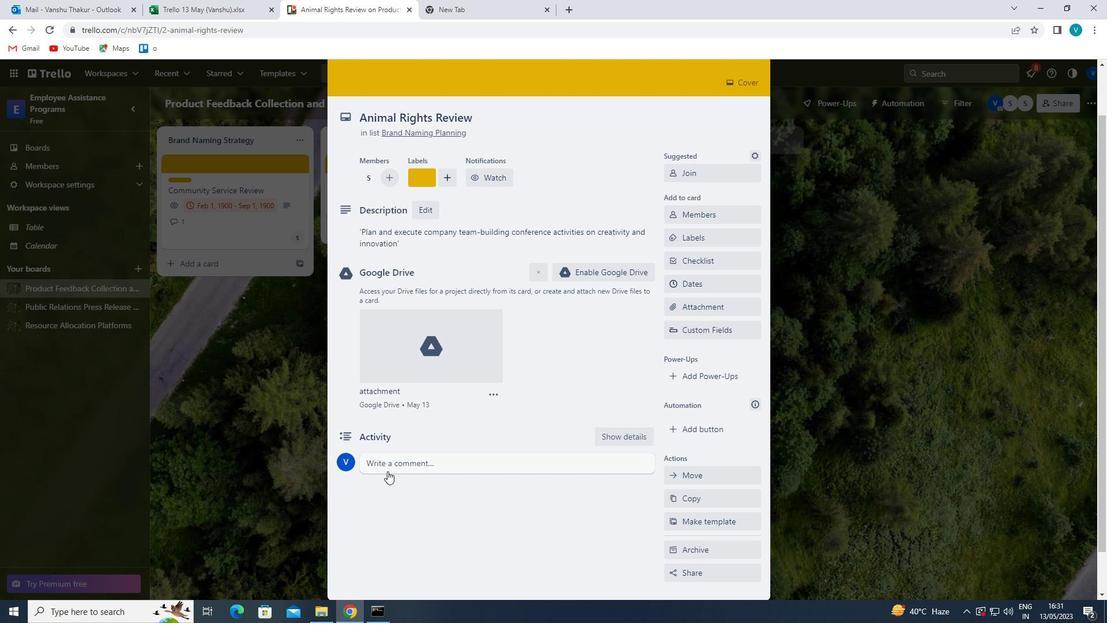 
Action: Mouse pressed left at (393, 462)
Screenshot: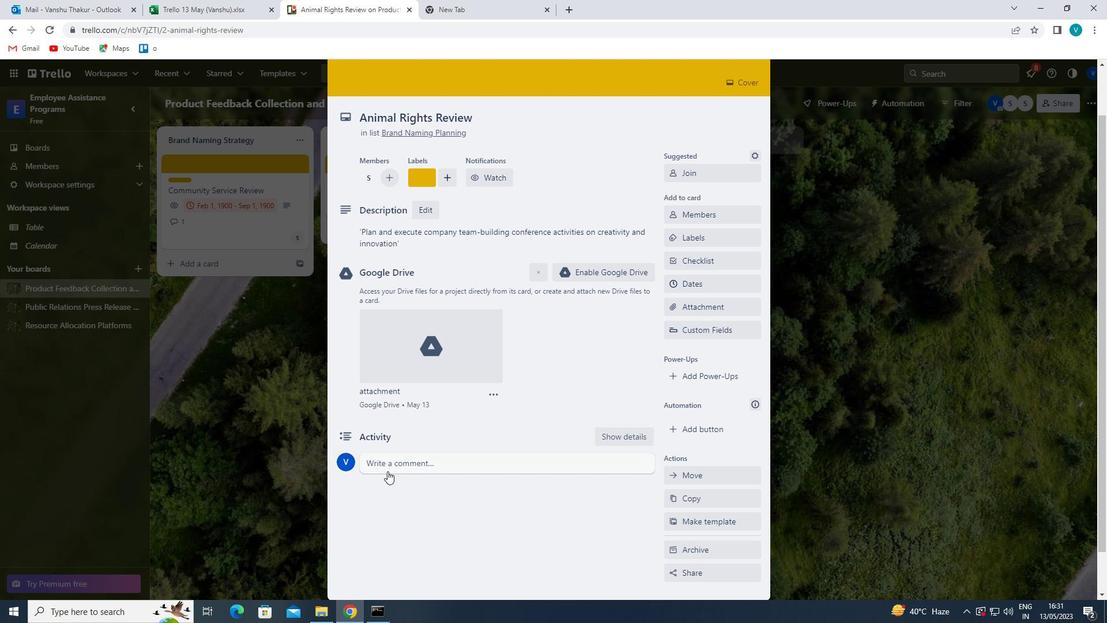 
Action: Mouse moved to (425, 486)
Screenshot: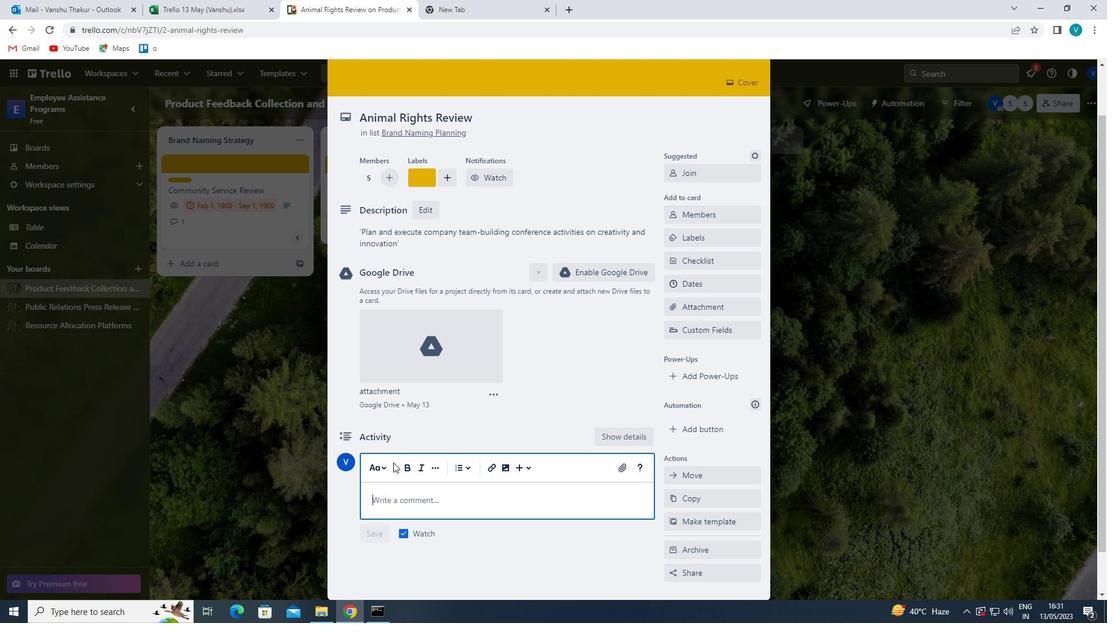 
Action: Key pressed '<Key.shift>LET<Key.space>US<Key.space>APPROACH<Key.space>THIS<Key.space>TASK<Key.space>WITH<Key.space>A<Key.space>SENSE<Key.space>OF<Key.space>URGENCY<Key.space>AND<Key.space>IMPORTANCE,<Key.space>RECOGNIZING<Key.space>ITS<Key.space>IMPACT<Key.space>ON<Key.space>THE<Key.space>OVERALL<Key.space>PROJECT'
Screenshot: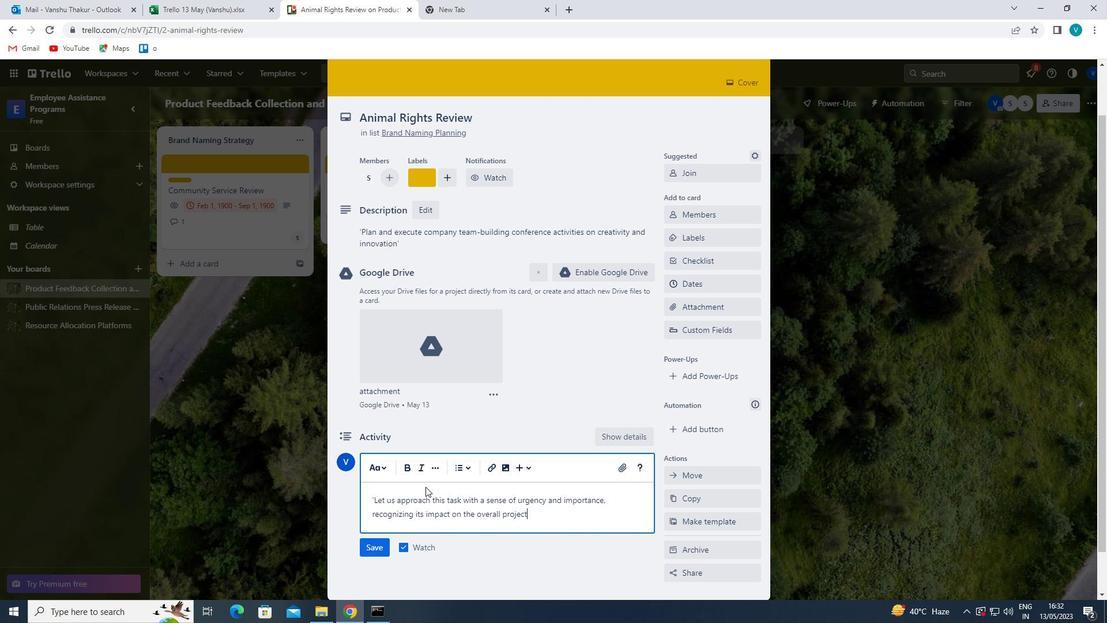 
Action: Mouse moved to (373, 550)
Screenshot: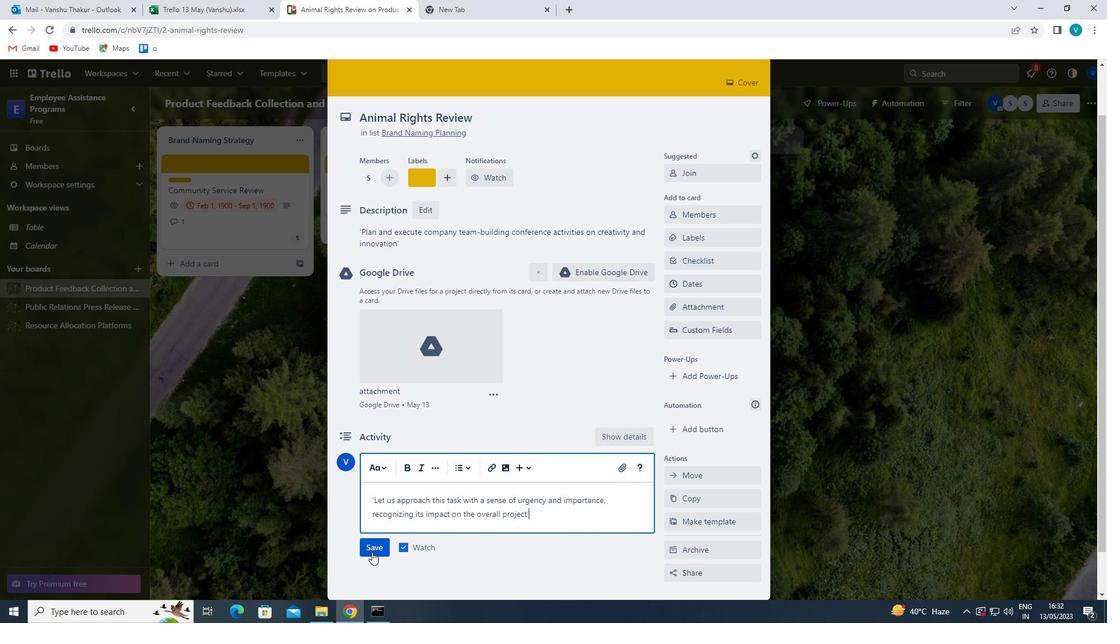 
Action: Mouse pressed left at (373, 550)
Screenshot: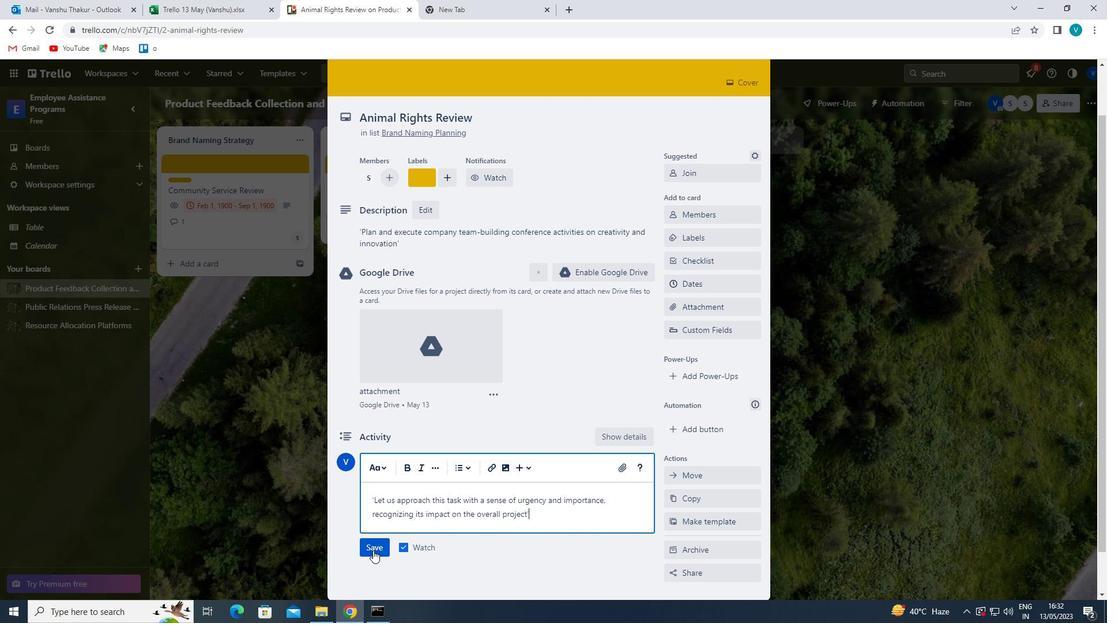 
Action: Mouse moved to (707, 287)
Screenshot: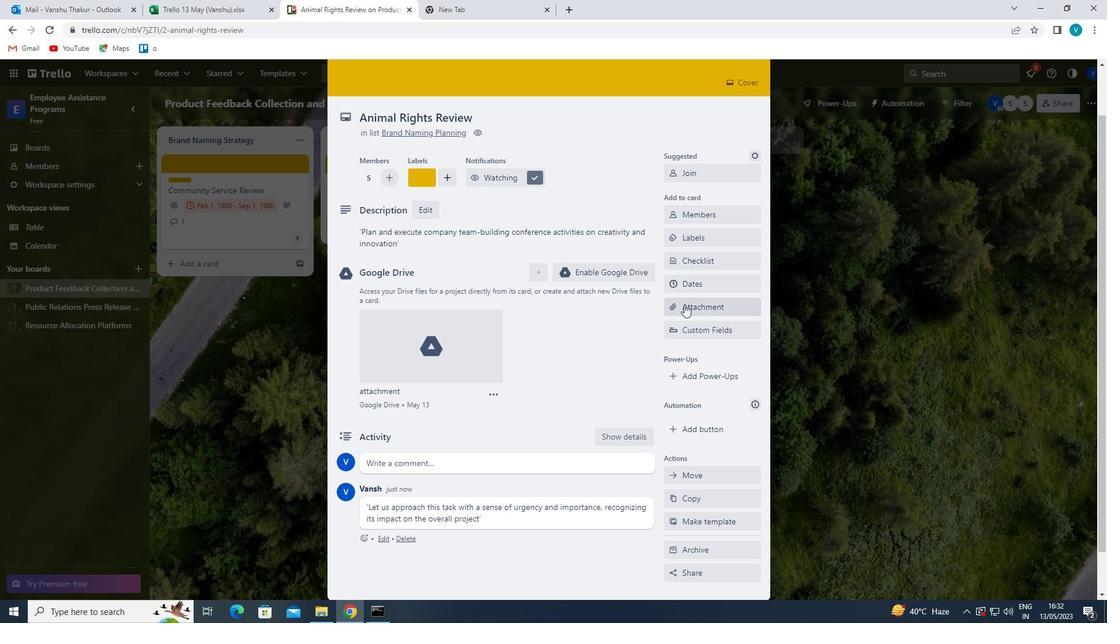 
Action: Mouse pressed left at (707, 287)
Screenshot: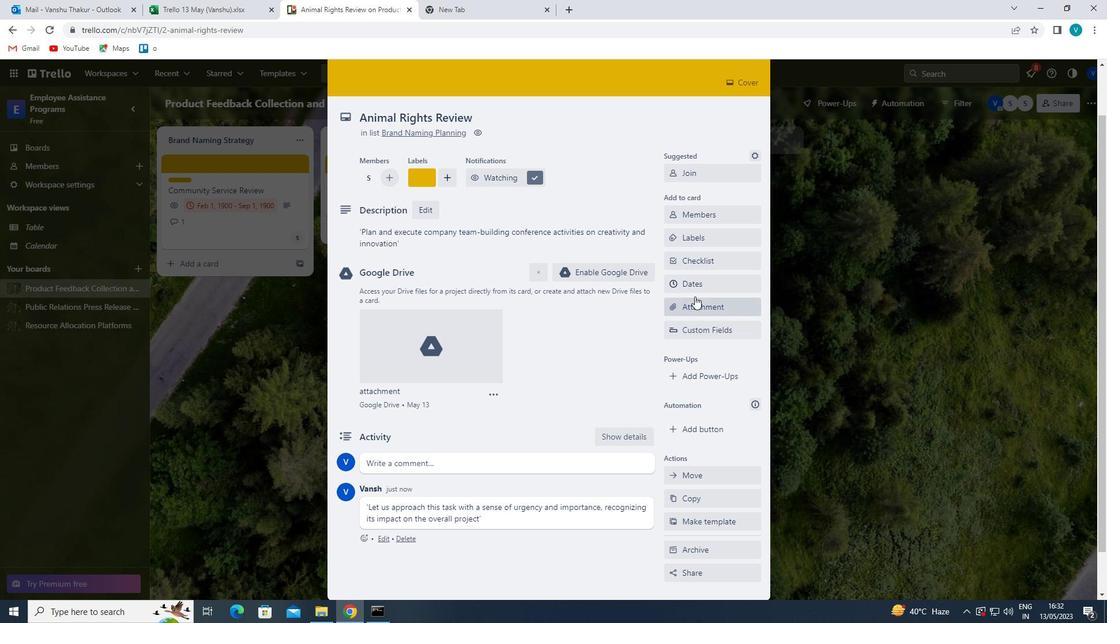 
Action: Mouse moved to (679, 312)
Screenshot: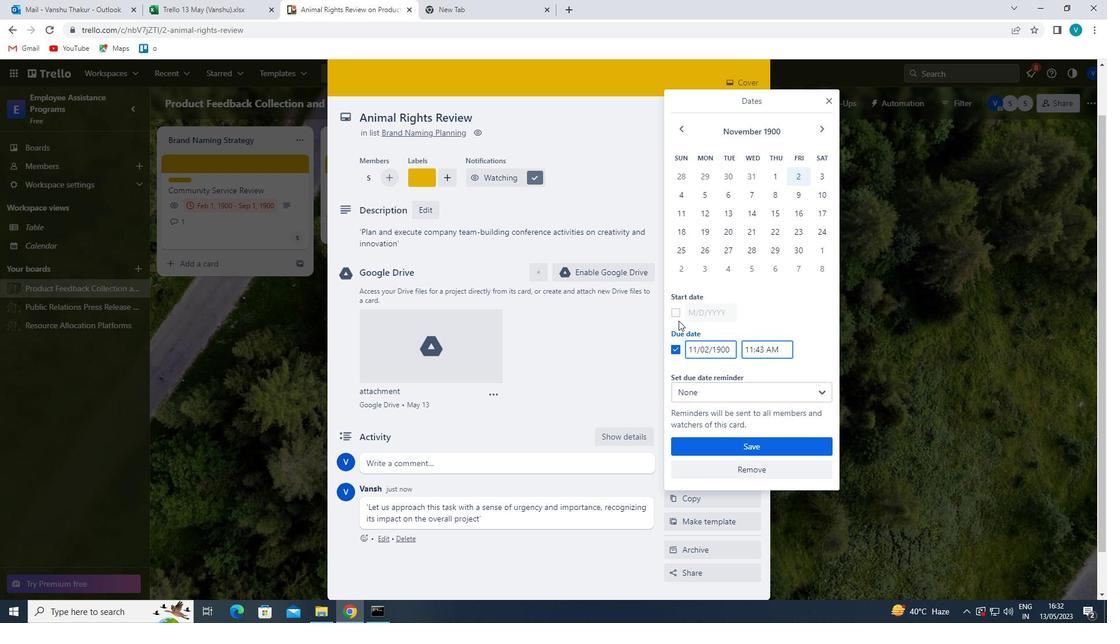 
Action: Mouse pressed left at (679, 312)
Screenshot: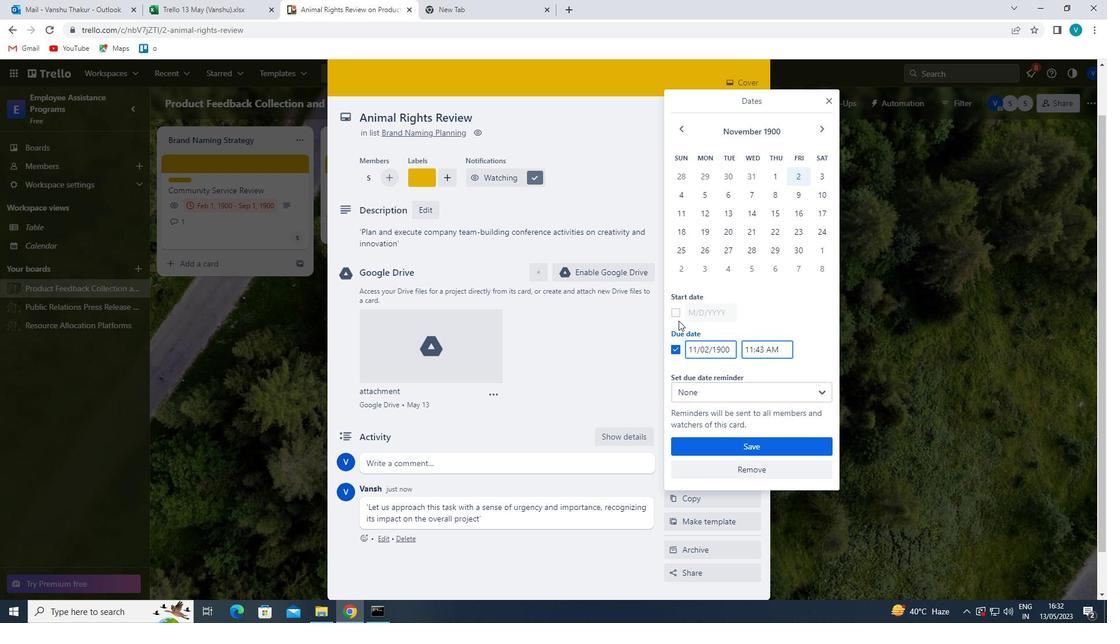 
Action: Mouse moved to (695, 311)
Screenshot: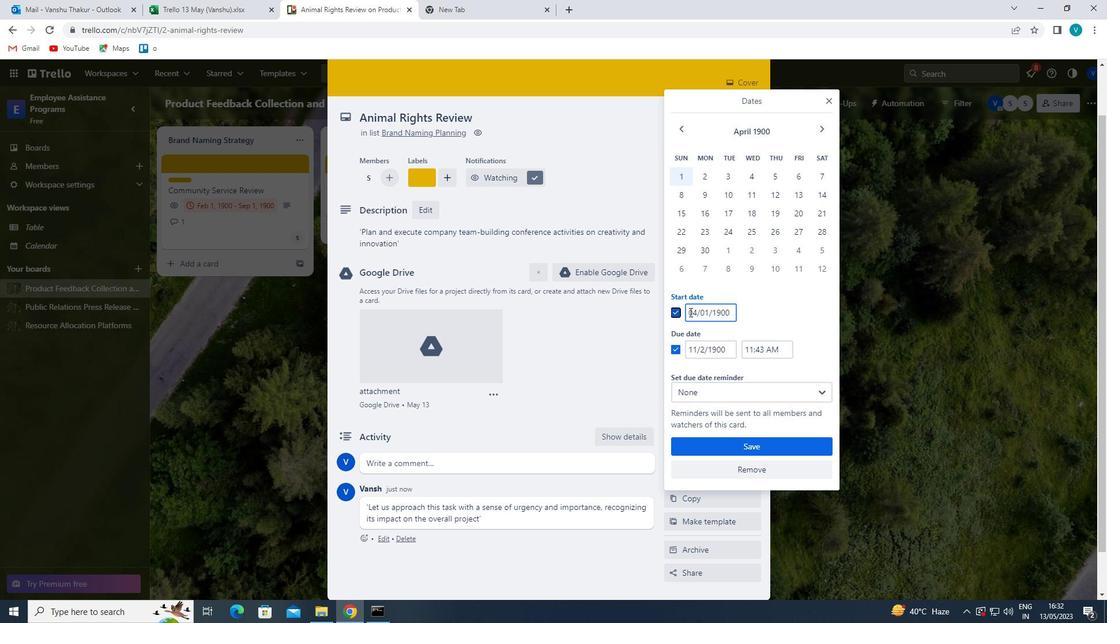 
Action: Mouse pressed left at (695, 311)
Screenshot: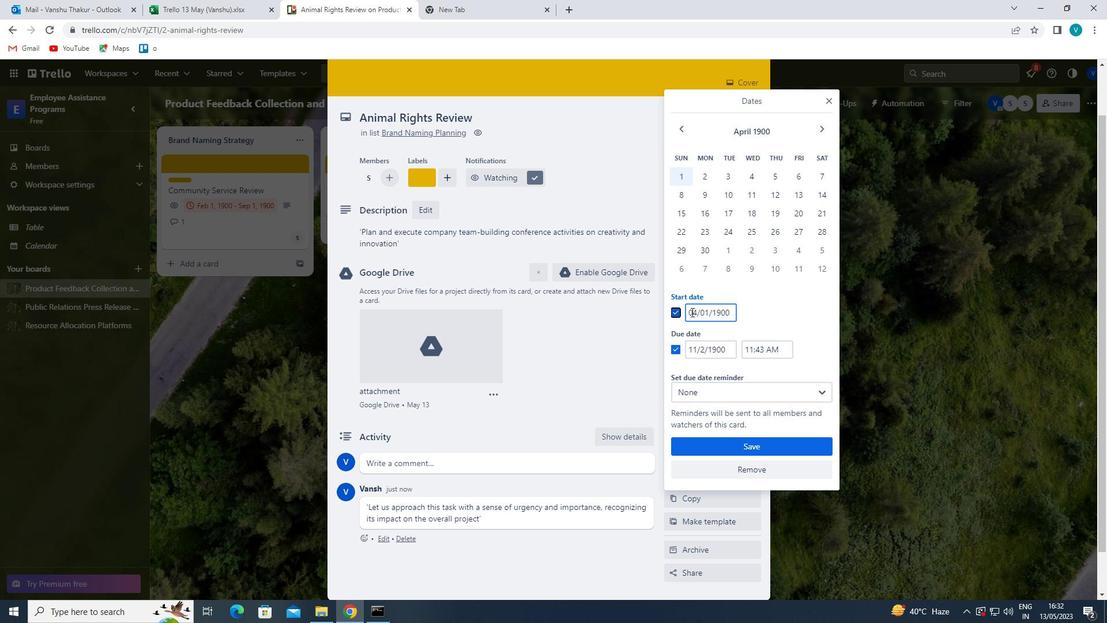 
Action: Mouse moved to (692, 312)
Screenshot: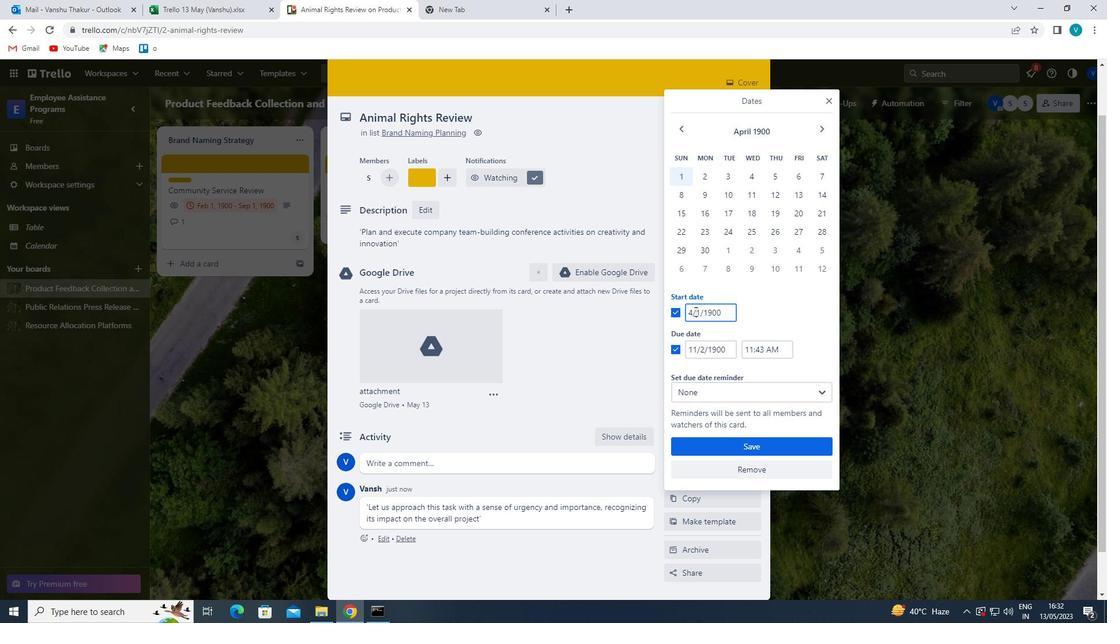 
Action: Mouse pressed left at (692, 312)
Screenshot: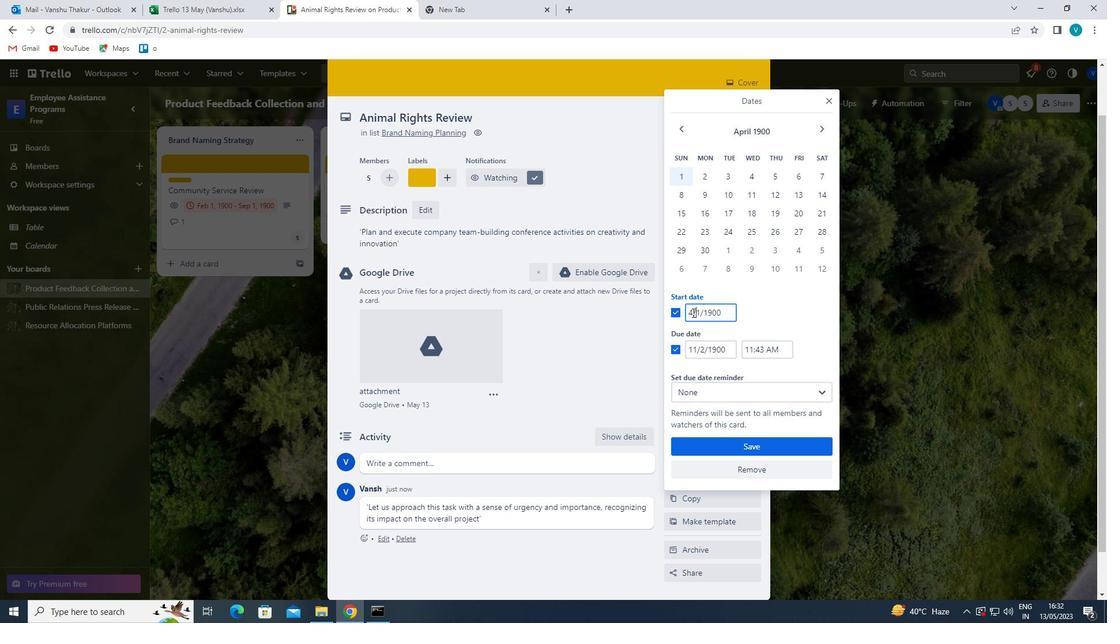 
Action: Mouse moved to (447, 453)
Screenshot: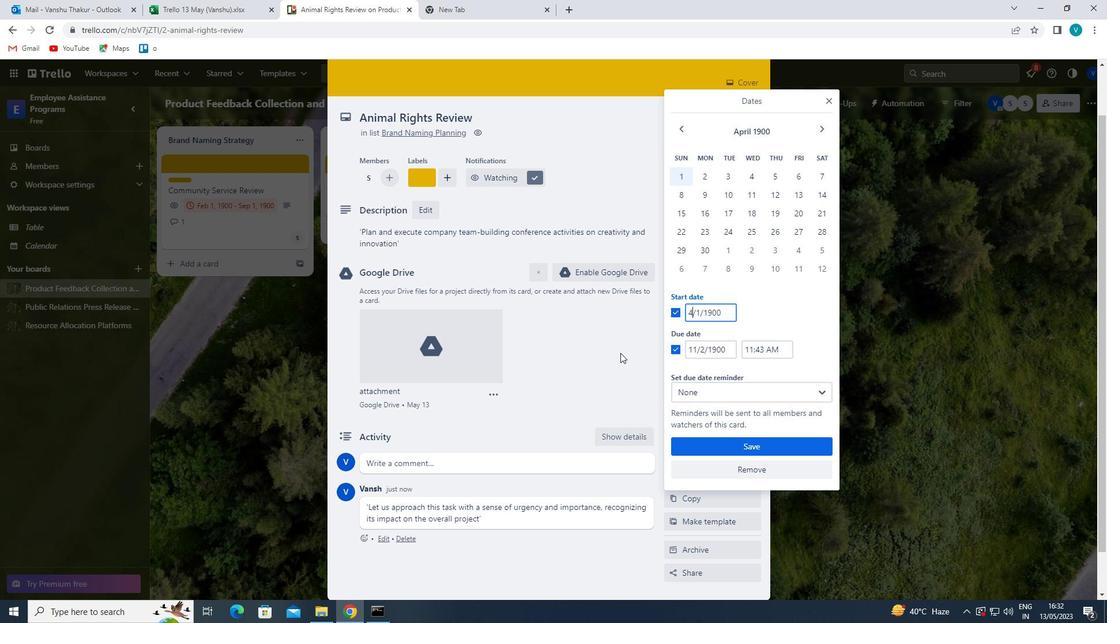 
Action: Key pressed <Key.backspace>5
Screenshot: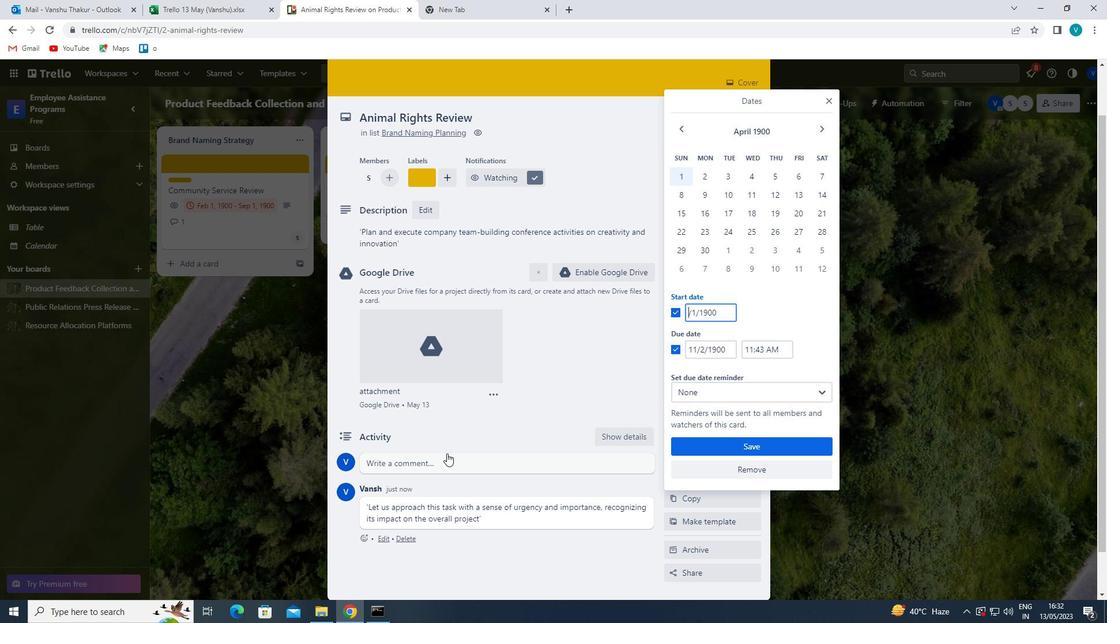 
Action: Mouse moved to (694, 348)
Screenshot: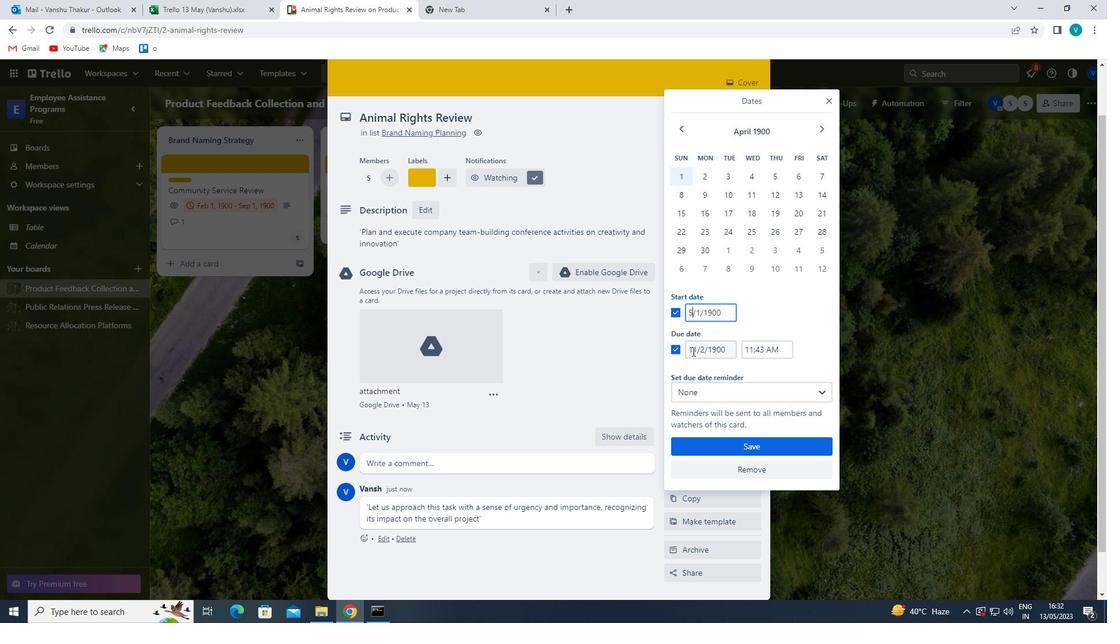 
Action: Mouse pressed left at (694, 348)
Screenshot: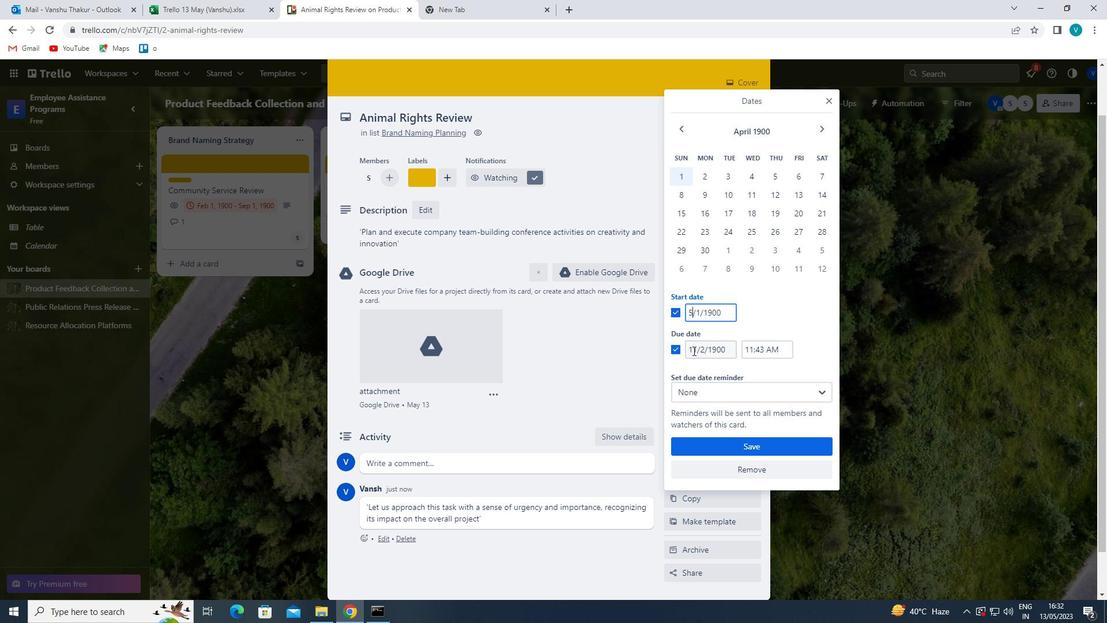 
Action: Mouse moved to (698, 345)
Screenshot: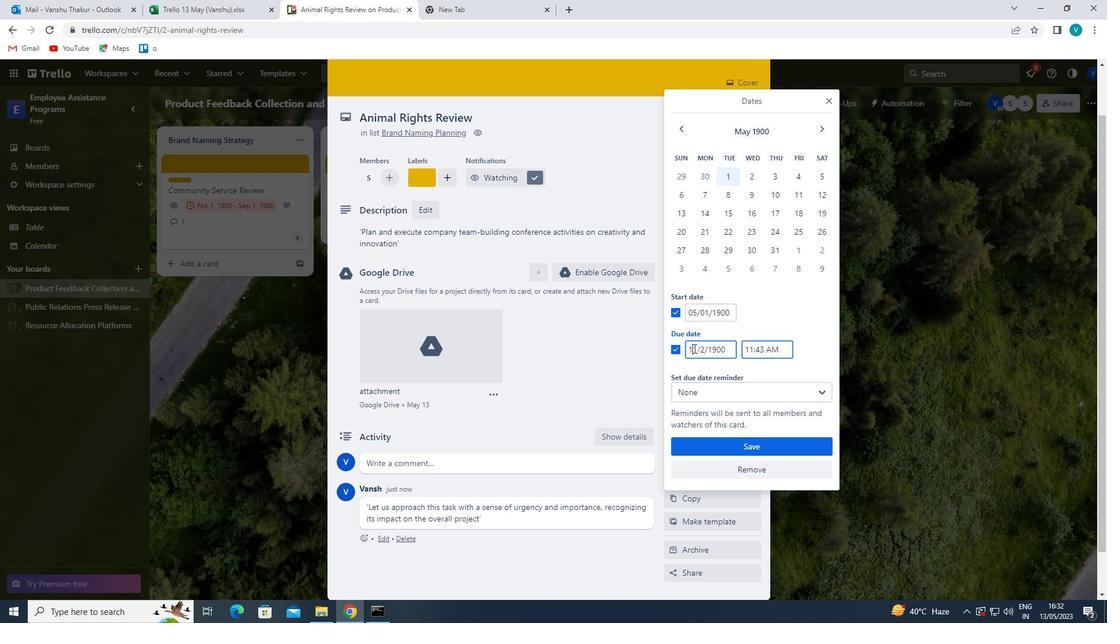 
Action: Mouse pressed left at (698, 345)
Screenshot: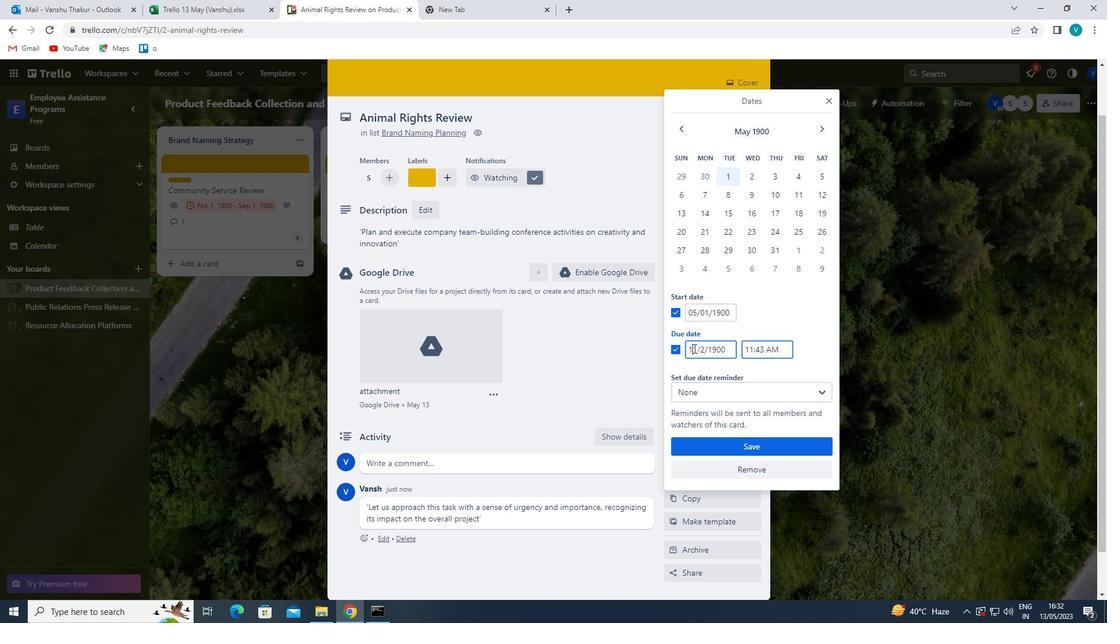 
Action: Mouse moved to (274, 584)
Screenshot: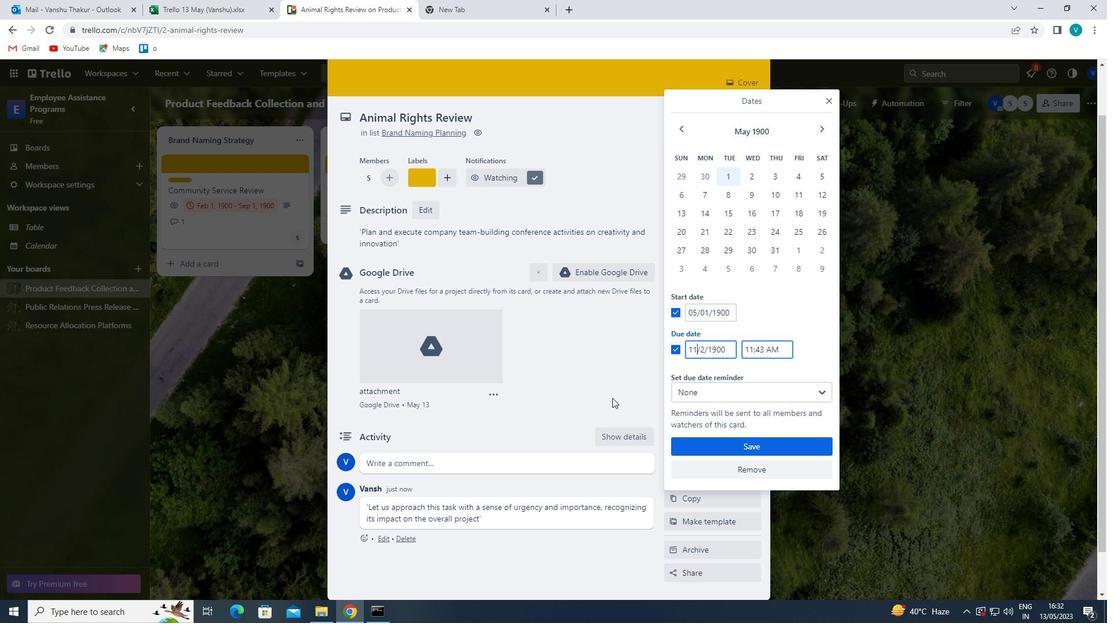 
Action: Key pressed <Key.backspace>2
Screenshot: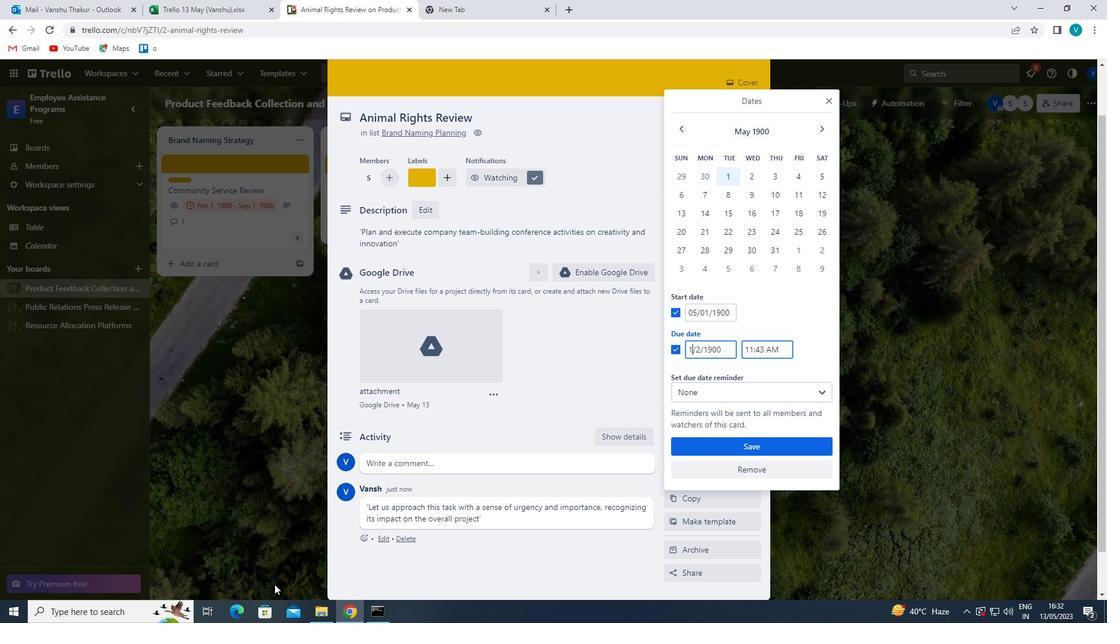 
Action: Mouse moved to (736, 447)
Screenshot: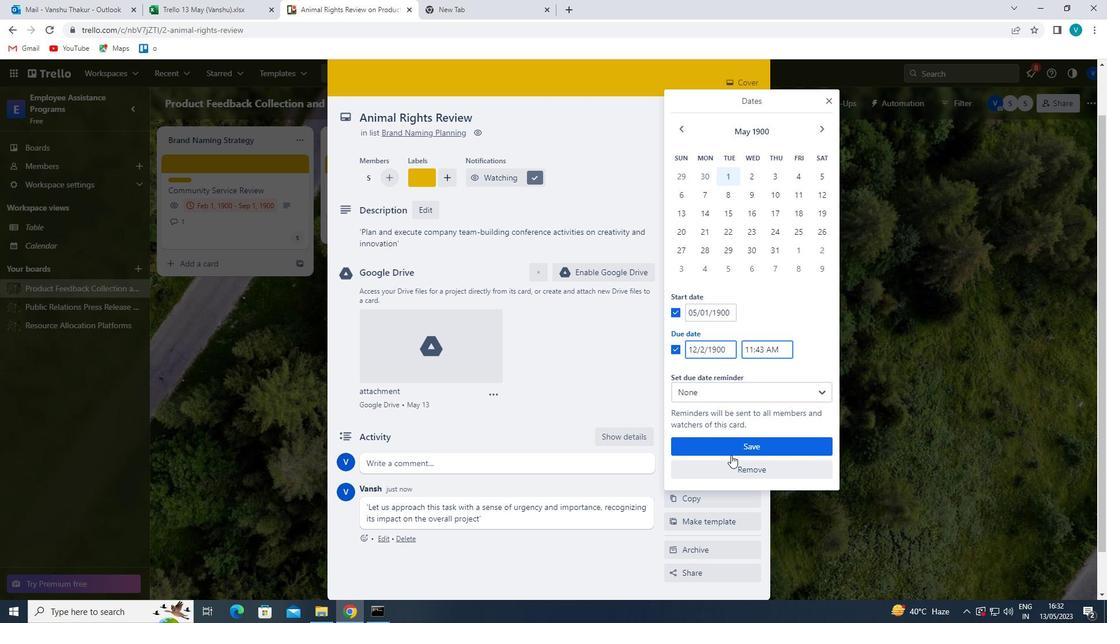 
Action: Mouse pressed left at (736, 447)
Screenshot: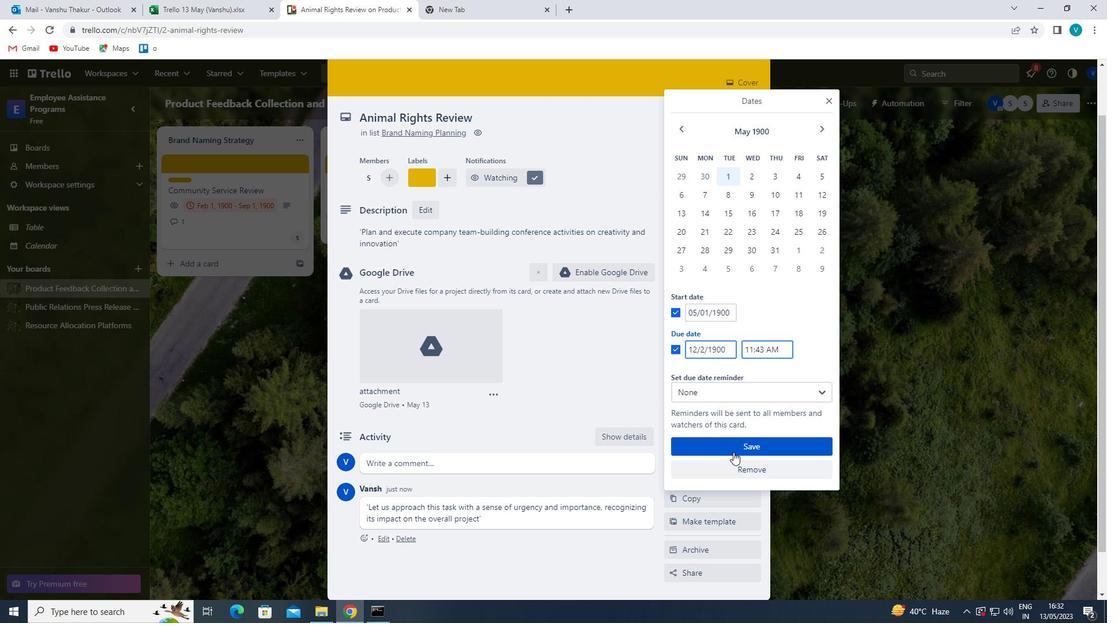 
